 Task: In the Company dos.ny.gov, schedule a meeting with title: 'Introducing Our Products and Services ', Select date: '16 September, 2023', select start time: 10:00:AM. Add location on call (786) 555-4407 with meeting description: For further discussion on products, kindly join the meeting. Add attendees from company's contact and save.. Logged in from softage.10@softage.net
Action: Mouse moved to (88, 81)
Screenshot: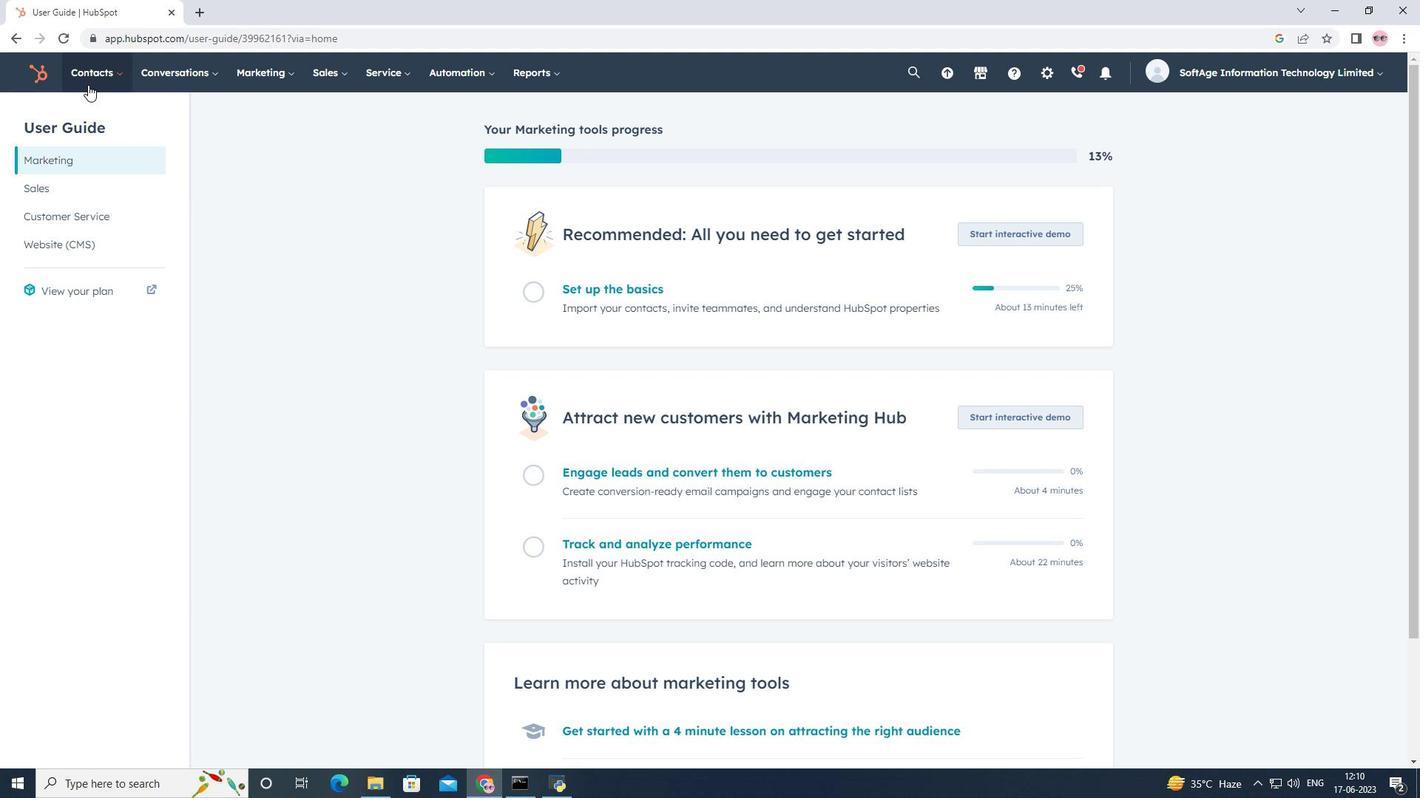 
Action: Mouse pressed left at (88, 81)
Screenshot: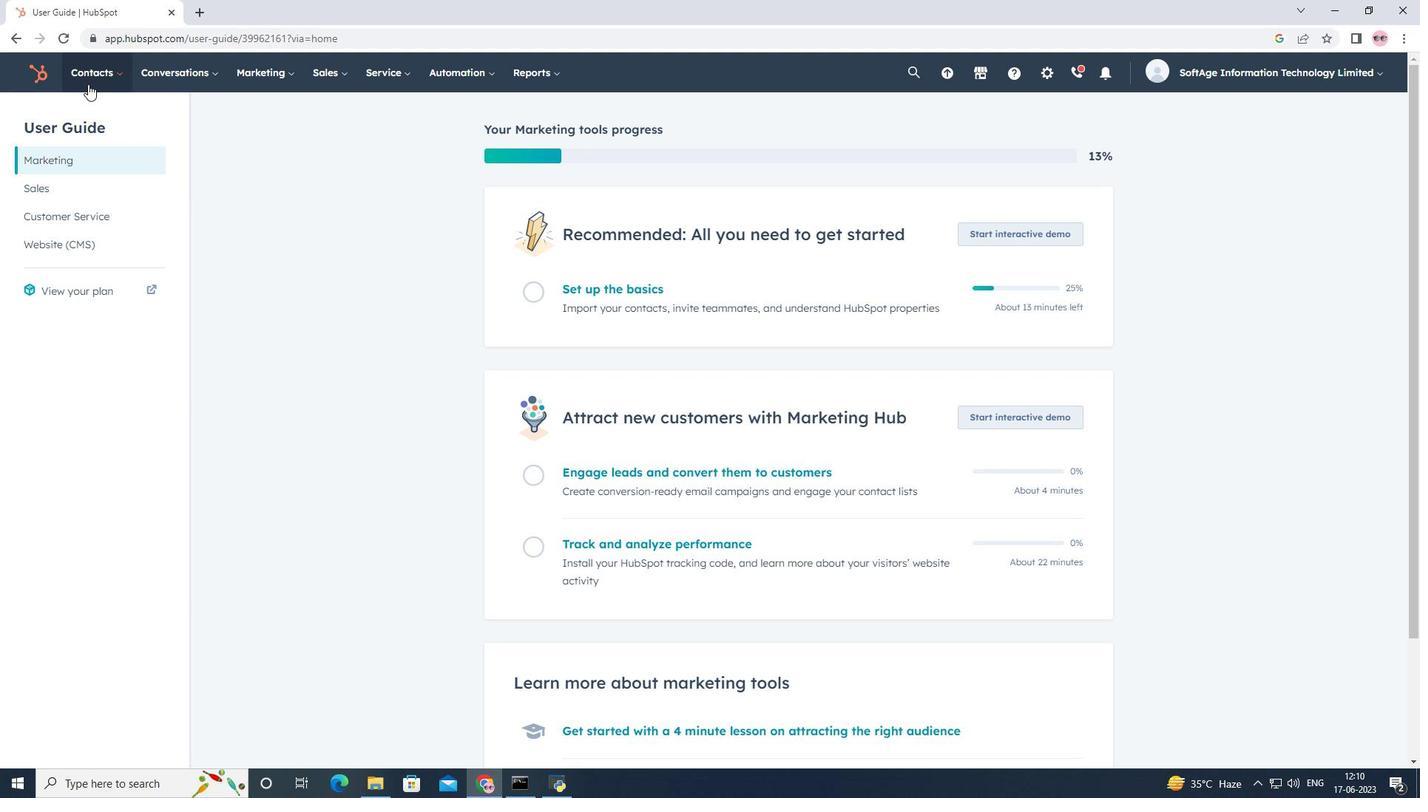 
Action: Mouse moved to (107, 152)
Screenshot: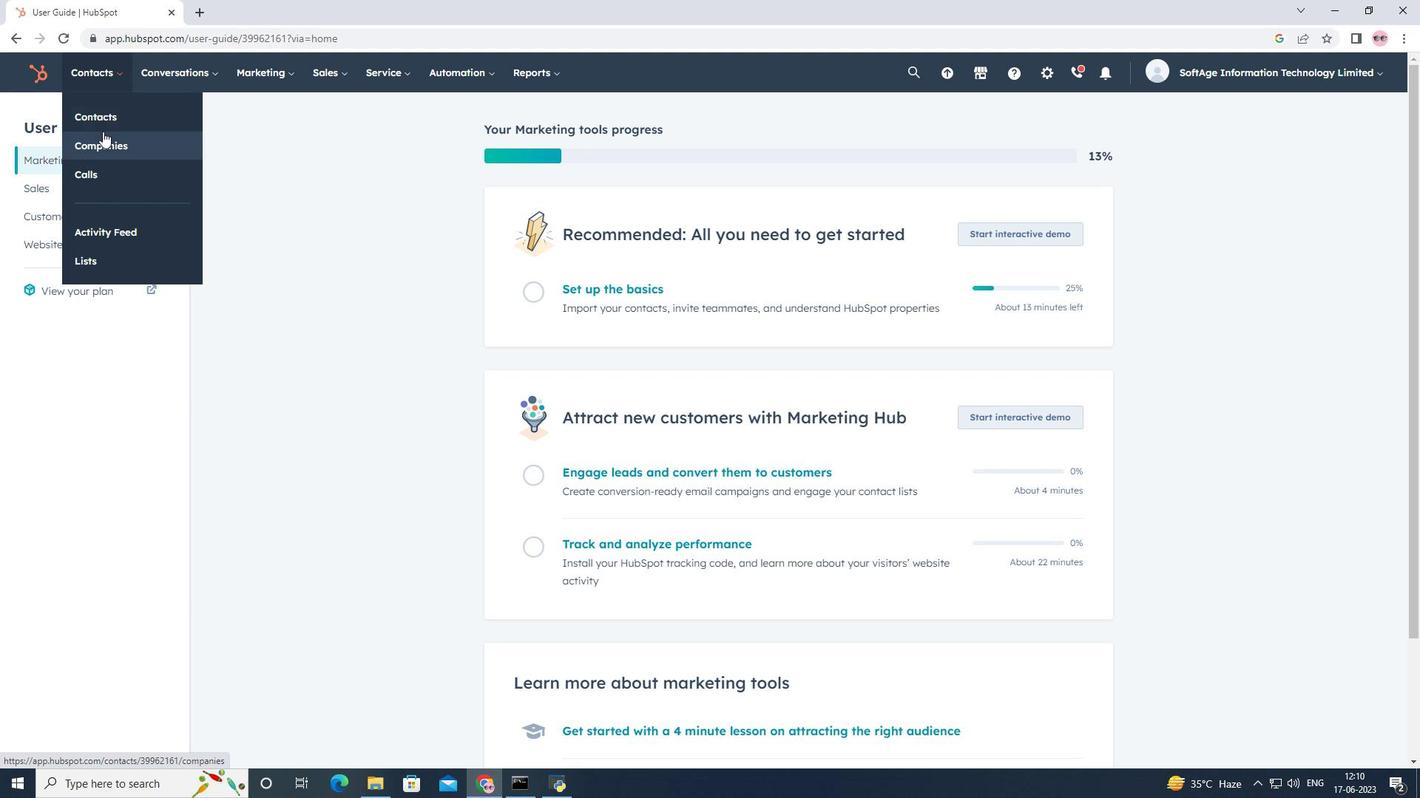 
Action: Mouse pressed left at (107, 152)
Screenshot: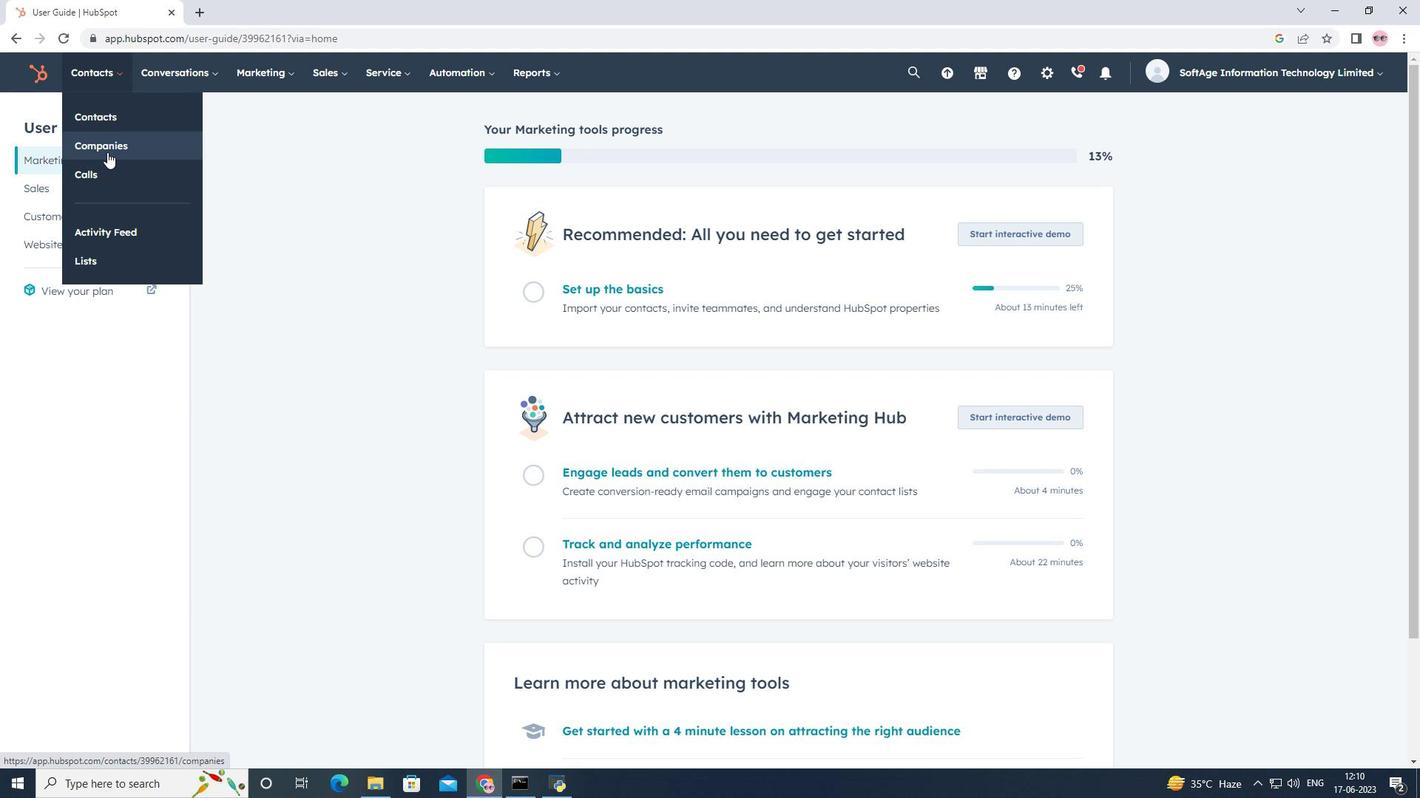 
Action: Mouse moved to (123, 238)
Screenshot: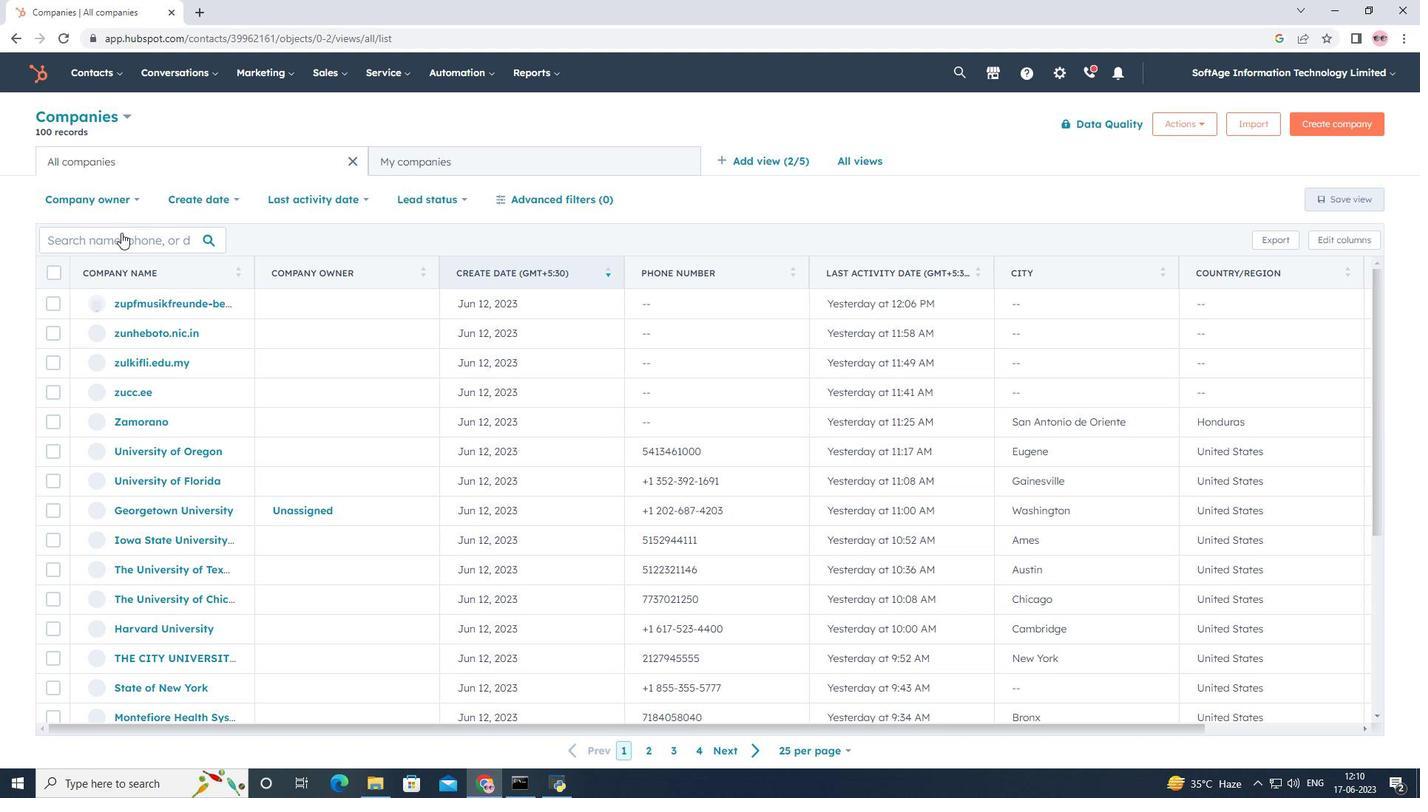 
Action: Mouse pressed left at (123, 238)
Screenshot: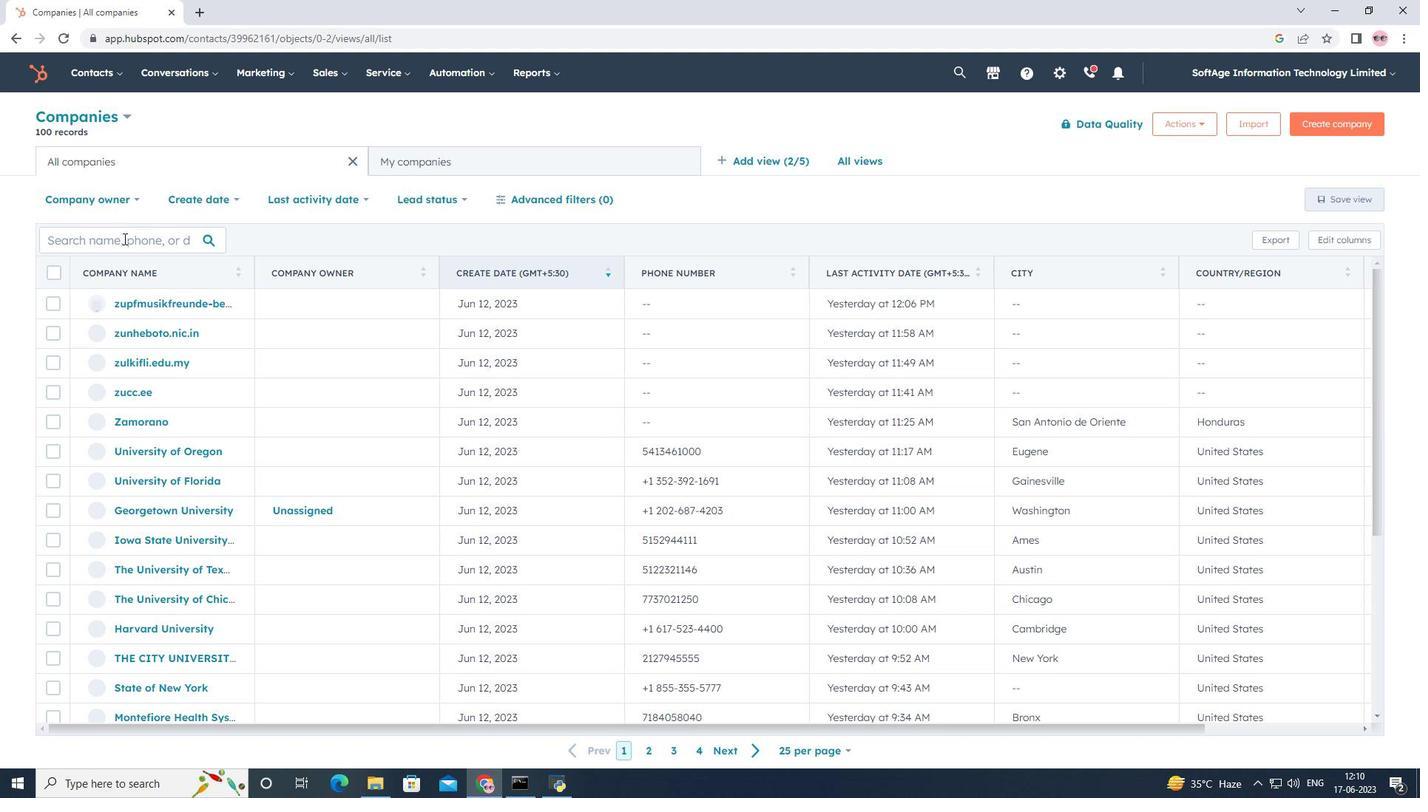 
Action: Key pressed <Key.shift><Key.shift><Key.shift><Key.shift><Key.shift><Key.shift><Key.shift><Key.shift><Key.shift><Key.shift><Key.shift><Key.shift><Key.shift><Key.shift><Key.shift><Key.shift><Key.shift><Key.shift><Key.shift>D<Key.backspace>dos.ny.gov
Screenshot: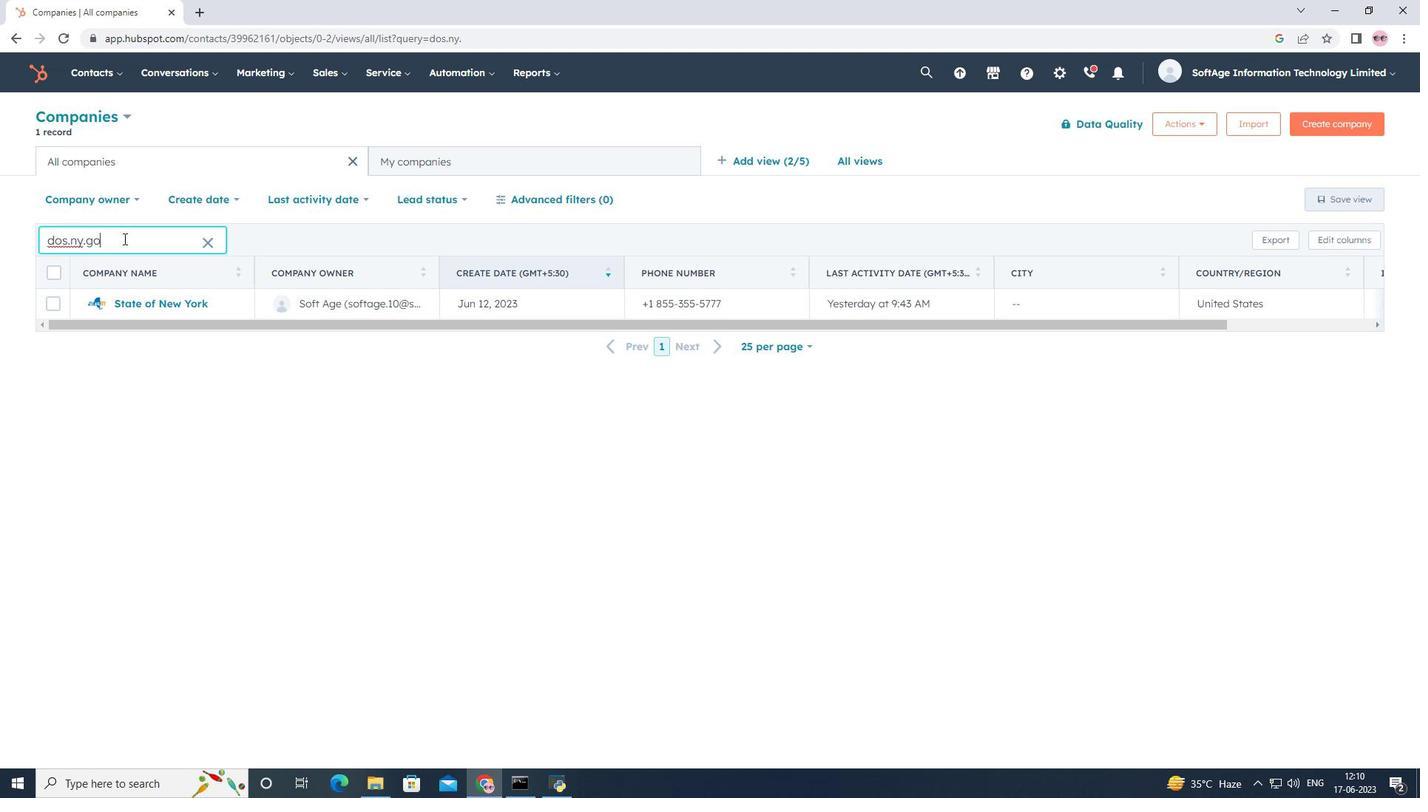 
Action: Mouse moved to (133, 304)
Screenshot: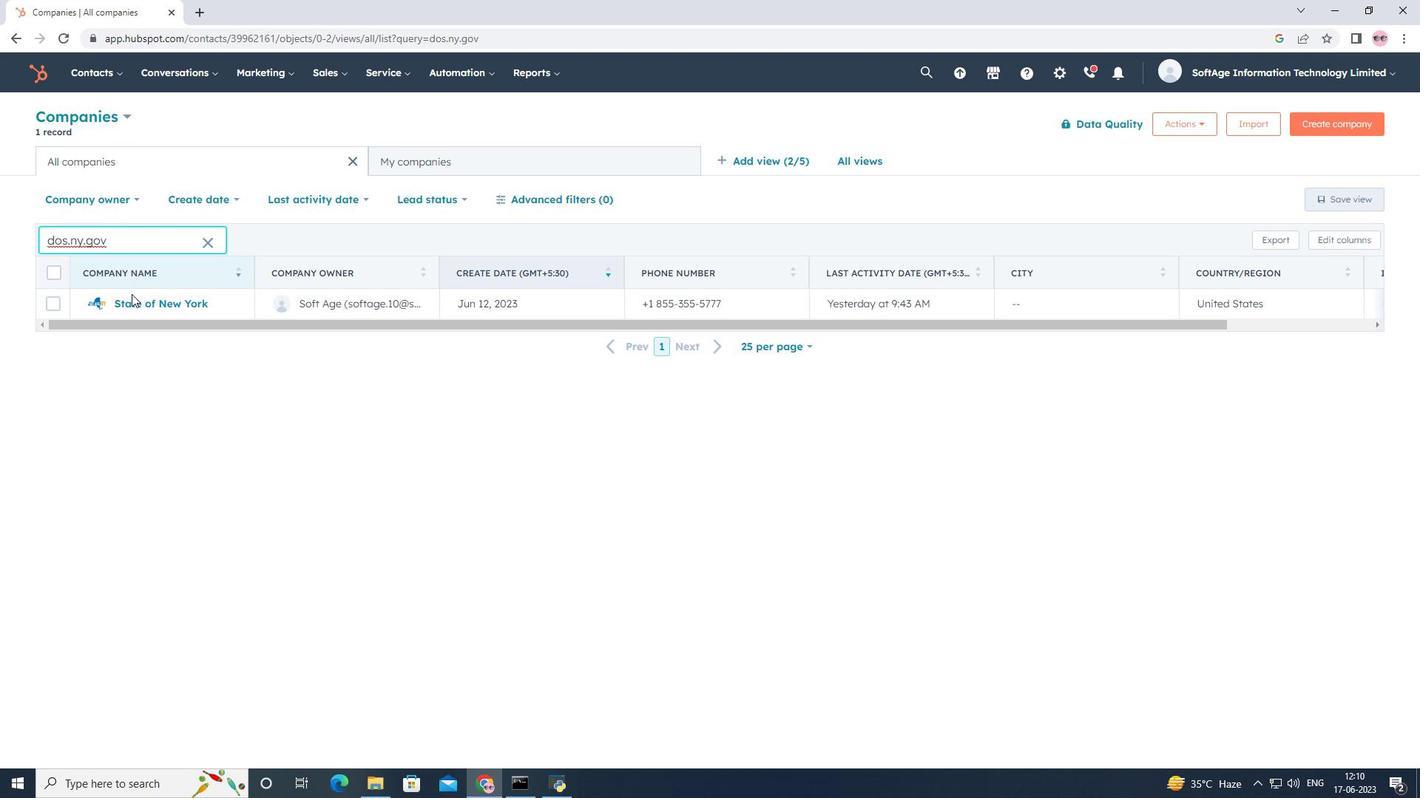 
Action: Mouse pressed left at (133, 304)
Screenshot: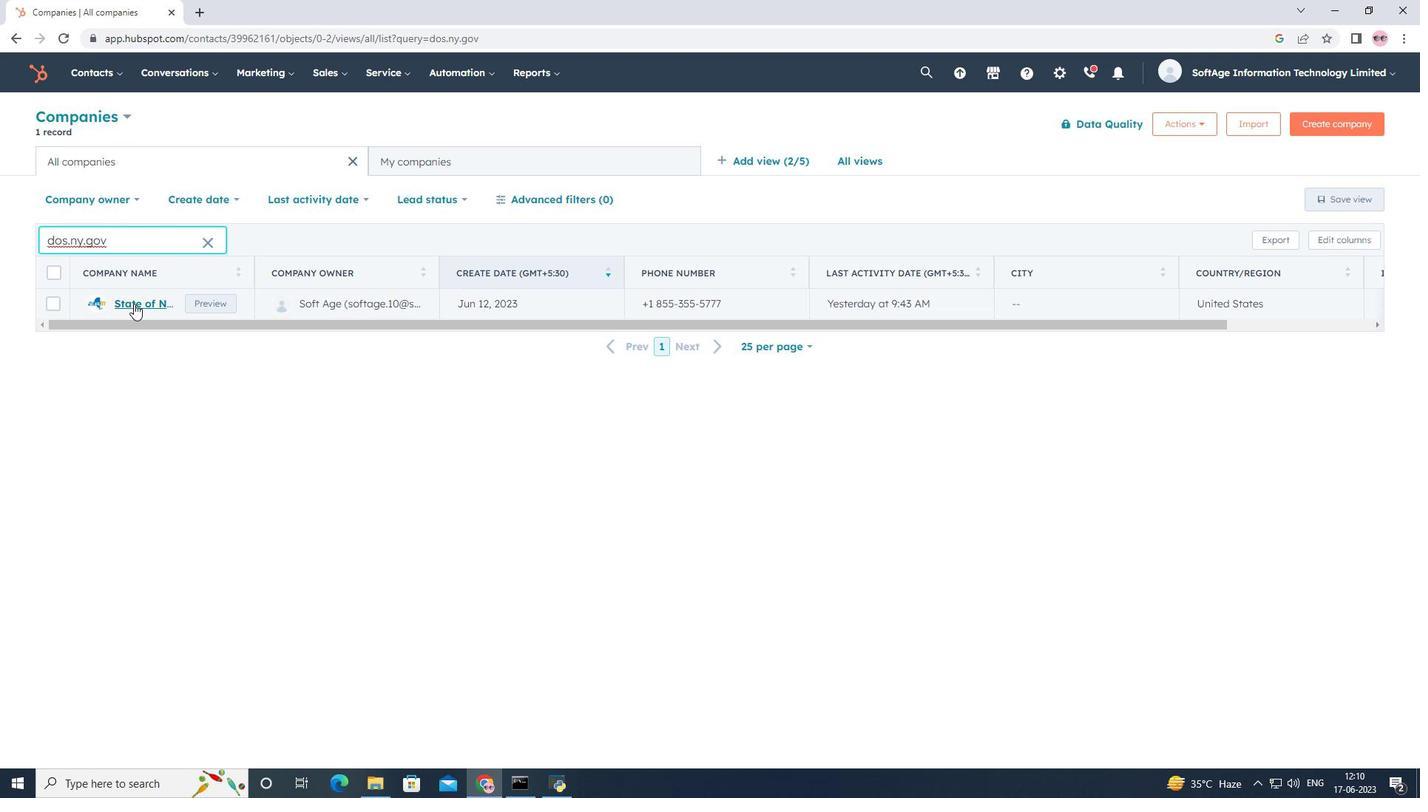 
Action: Mouse moved to (236, 248)
Screenshot: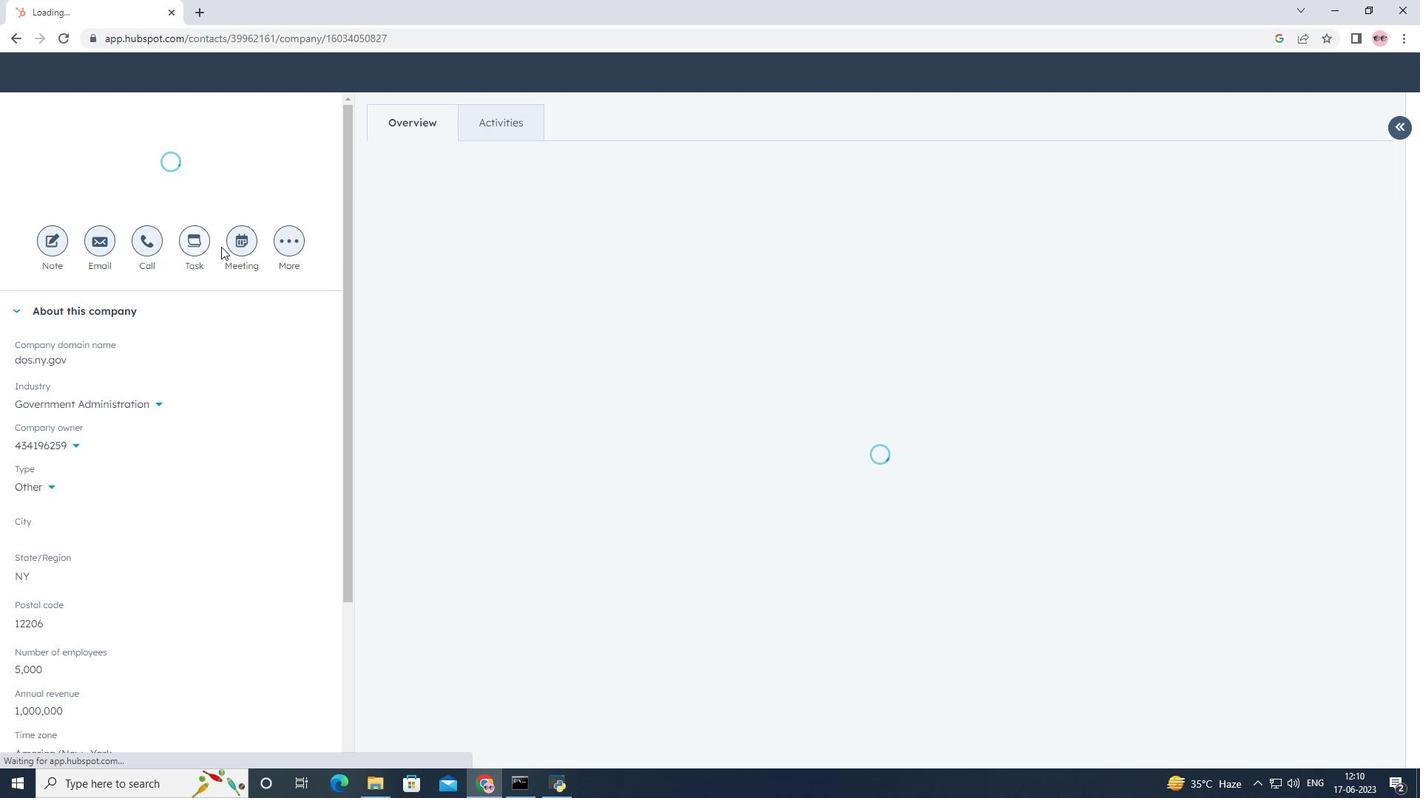 
Action: Mouse pressed left at (236, 248)
Screenshot: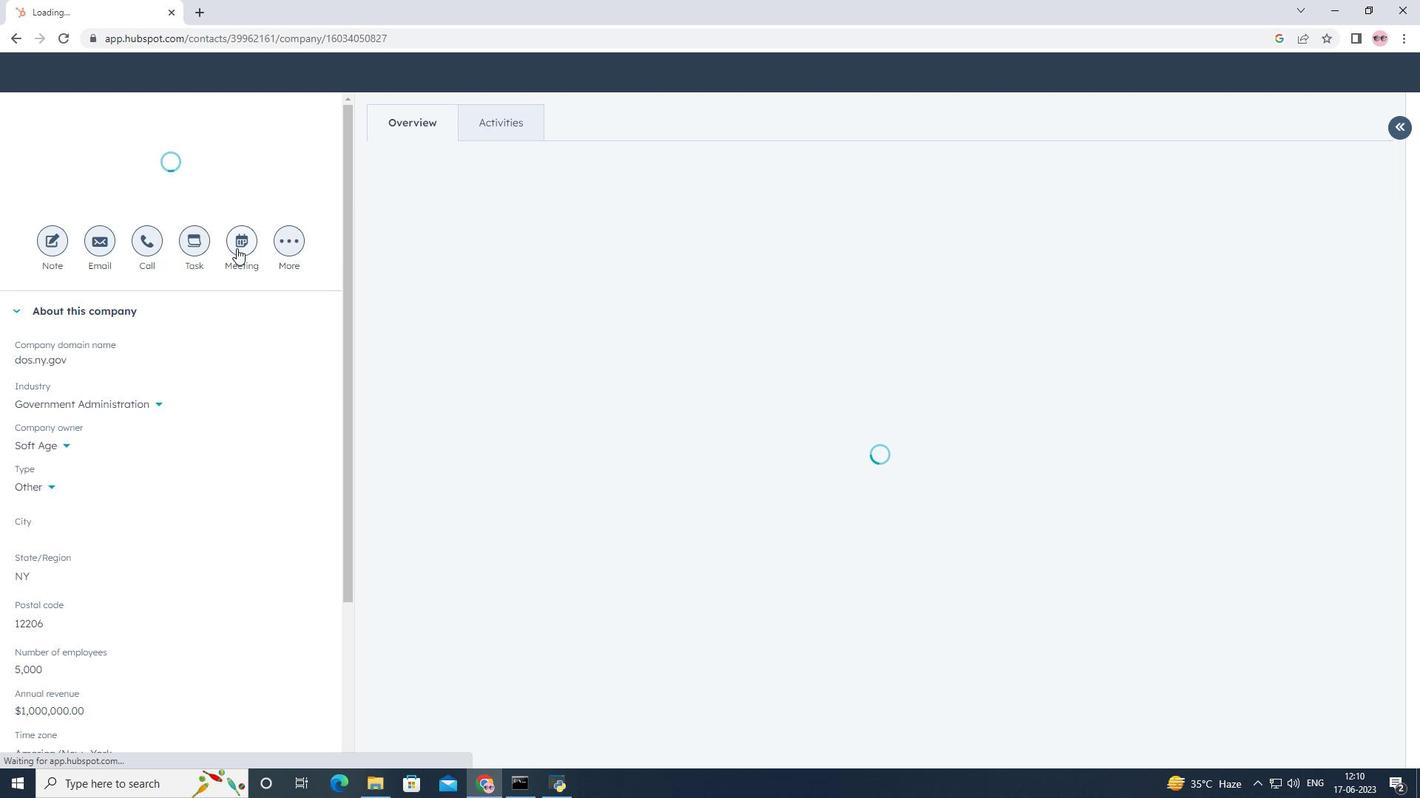 
Action: Mouse moved to (326, 231)
Screenshot: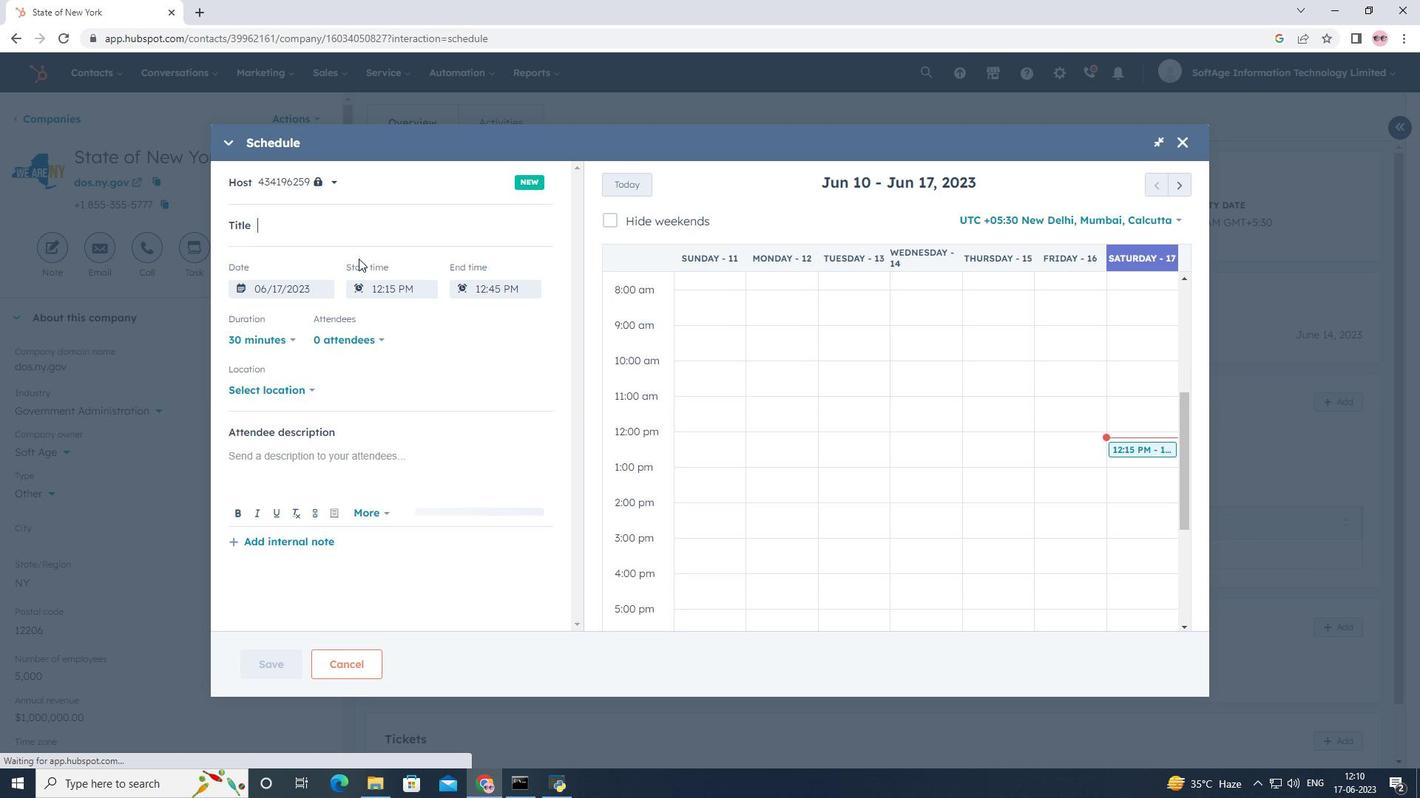 
Action: Key pressed <Key.shift>Introducing<Key.space><Key.shift>Our<Key.space><Key.shift>Products<Key.space>and<Key.space><Key.shift>services
Screenshot: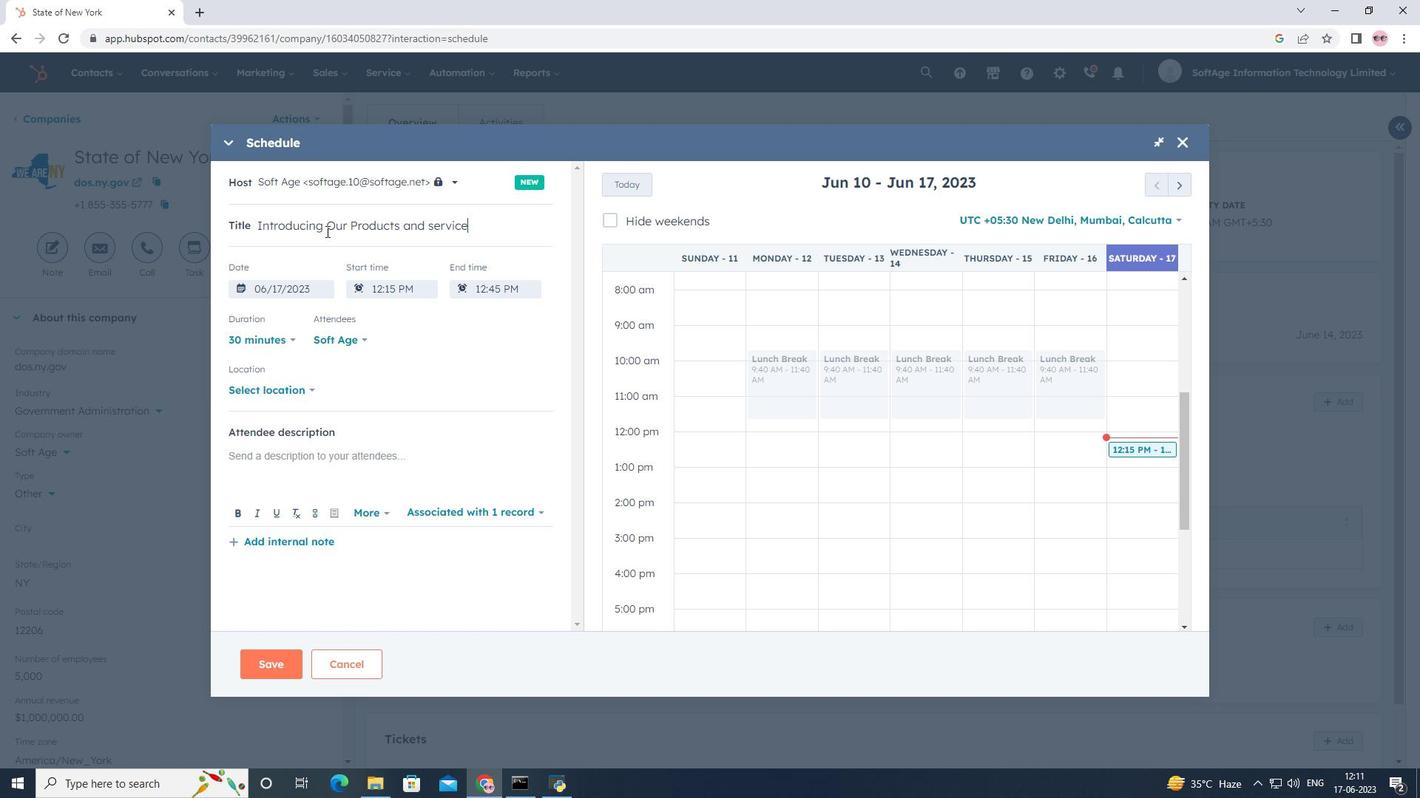 
Action: Mouse moved to (1176, 186)
Screenshot: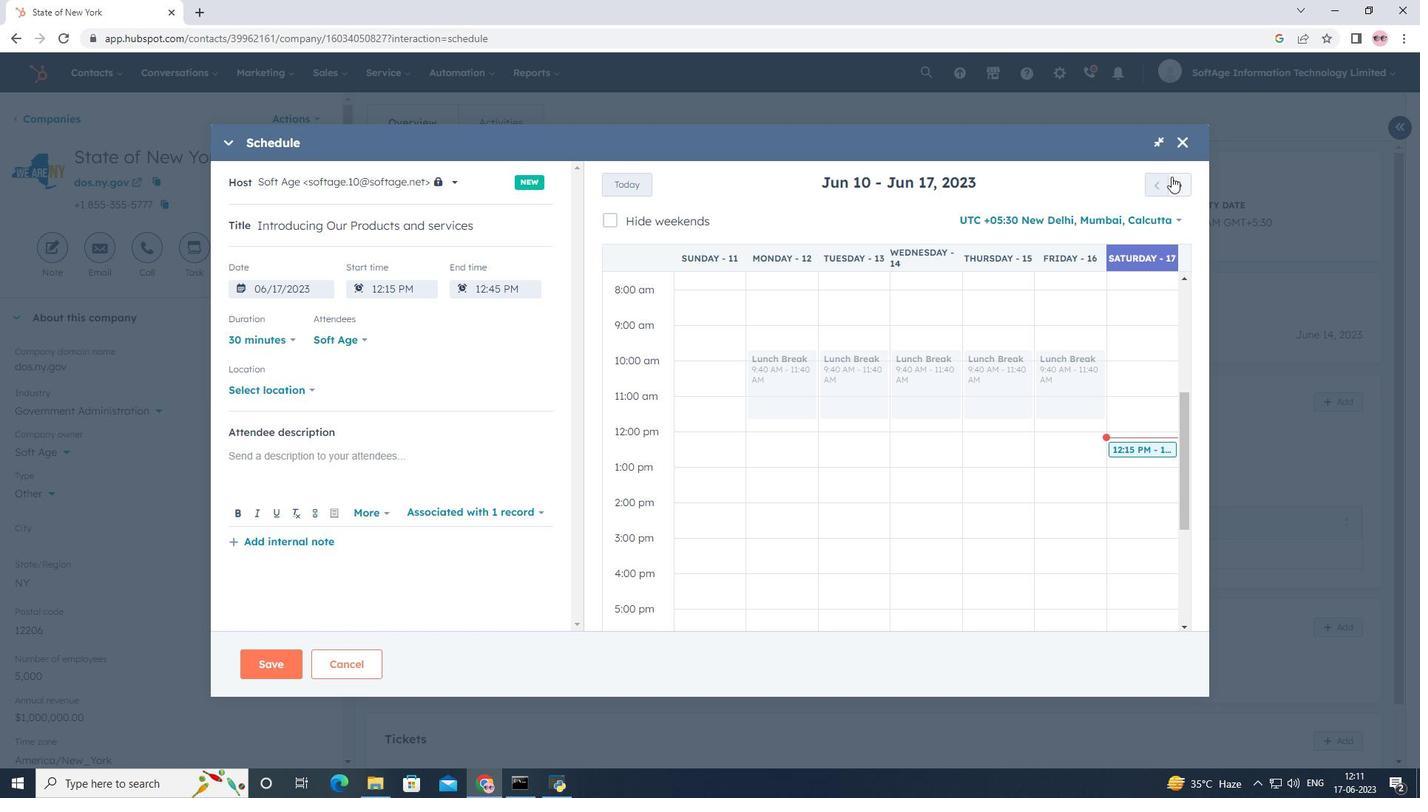 
Action: Mouse pressed left at (1176, 186)
Screenshot: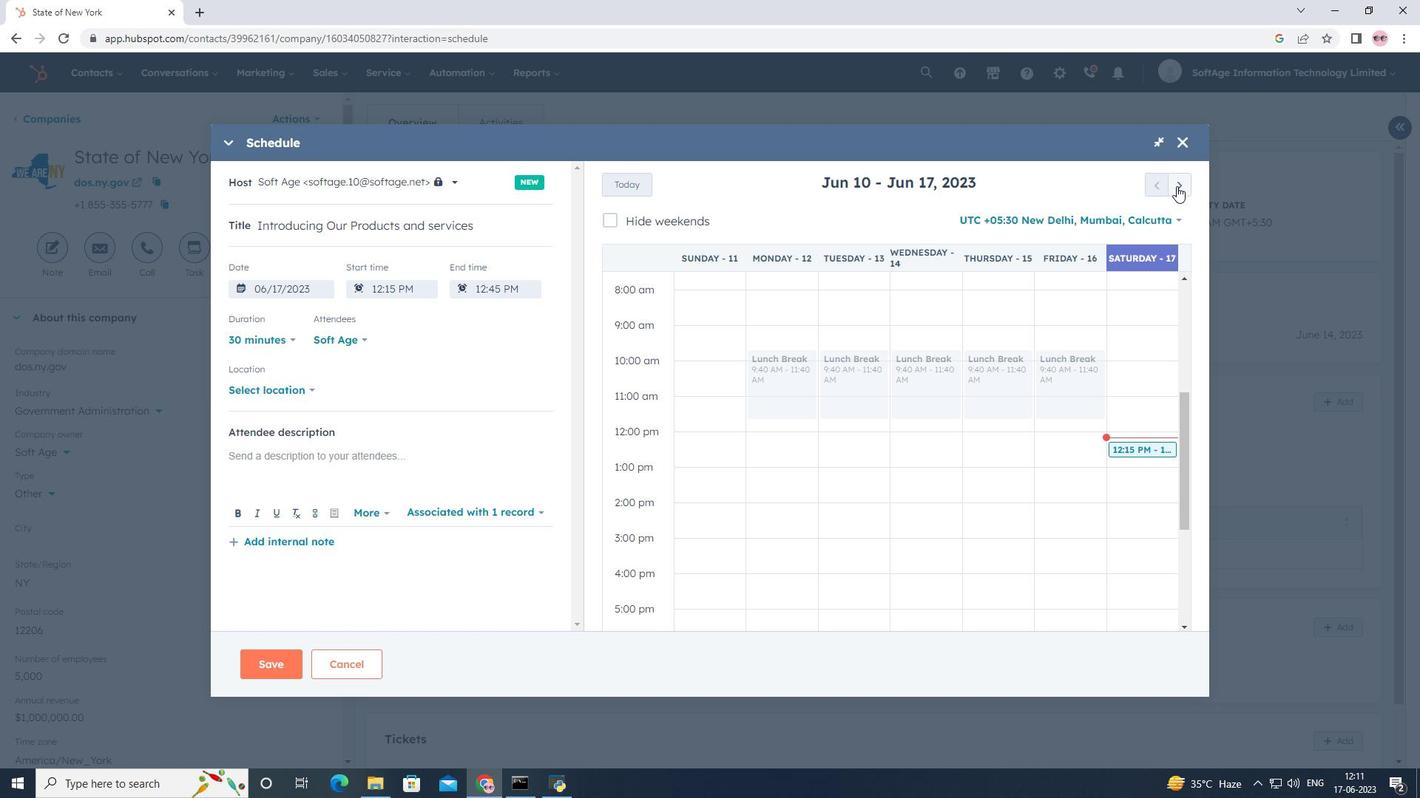 
Action: Mouse pressed left at (1176, 186)
Screenshot: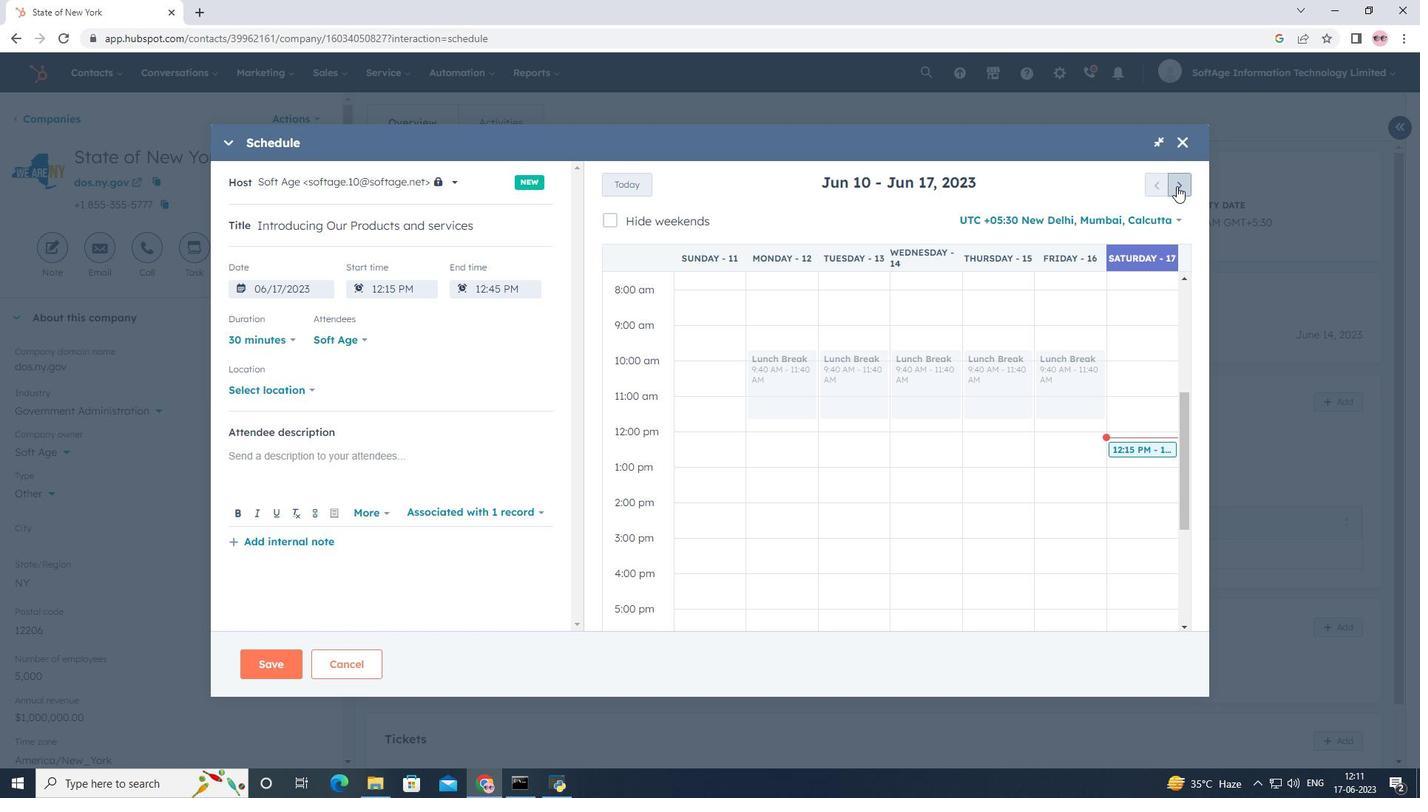 
Action: Mouse pressed left at (1176, 186)
Screenshot: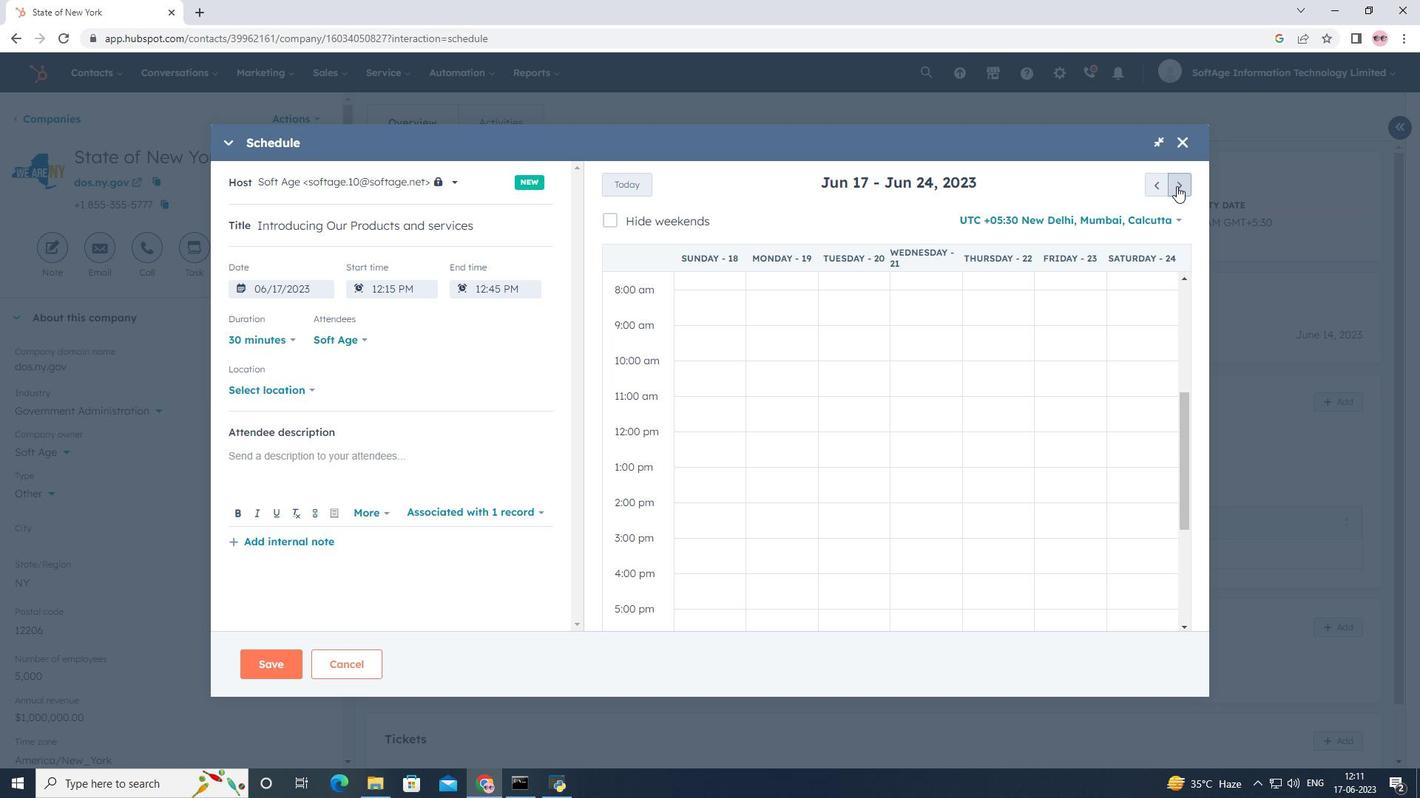 
Action: Mouse pressed left at (1176, 186)
Screenshot: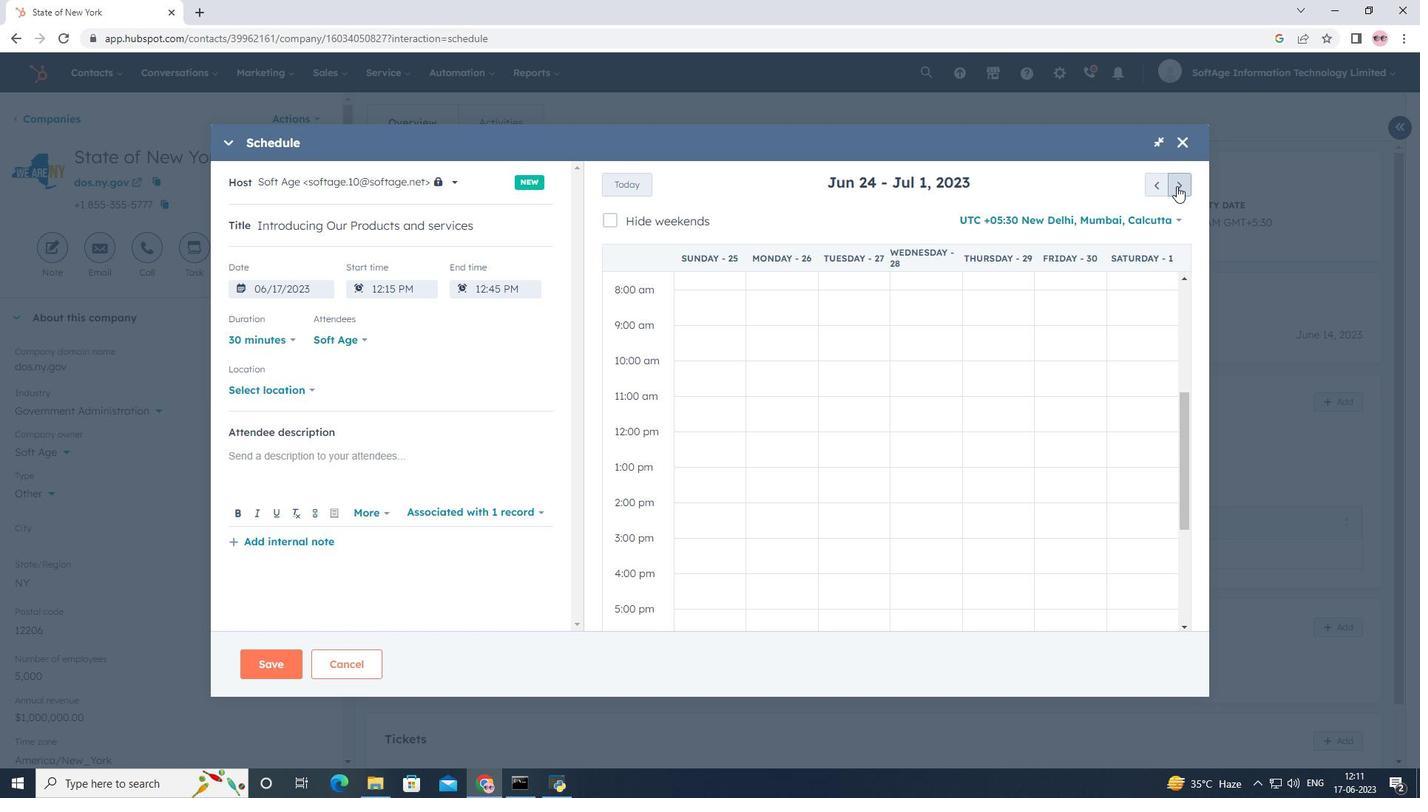 
Action: Mouse moved to (1177, 186)
Screenshot: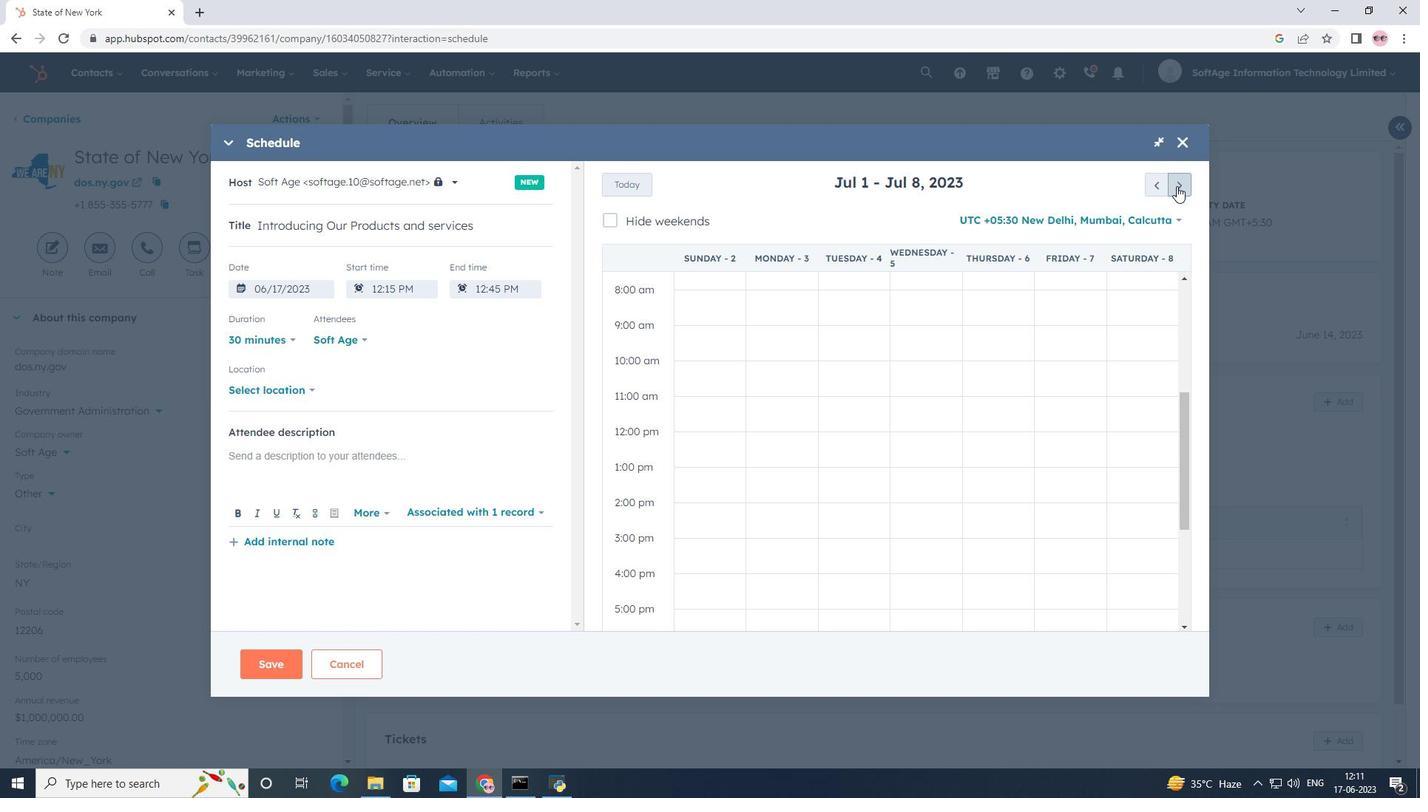 
Action: Mouse pressed left at (1177, 186)
Screenshot: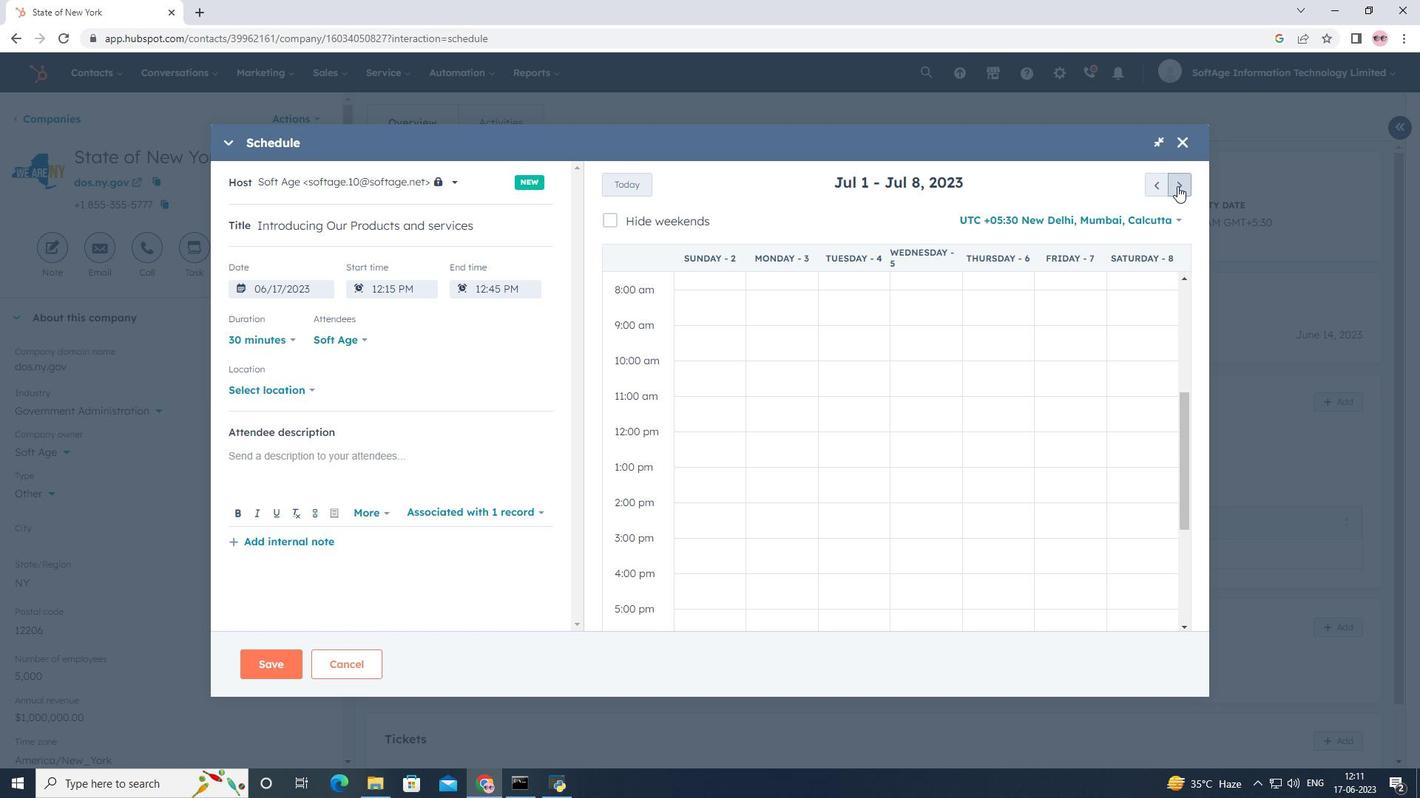 
Action: Mouse pressed left at (1177, 186)
Screenshot: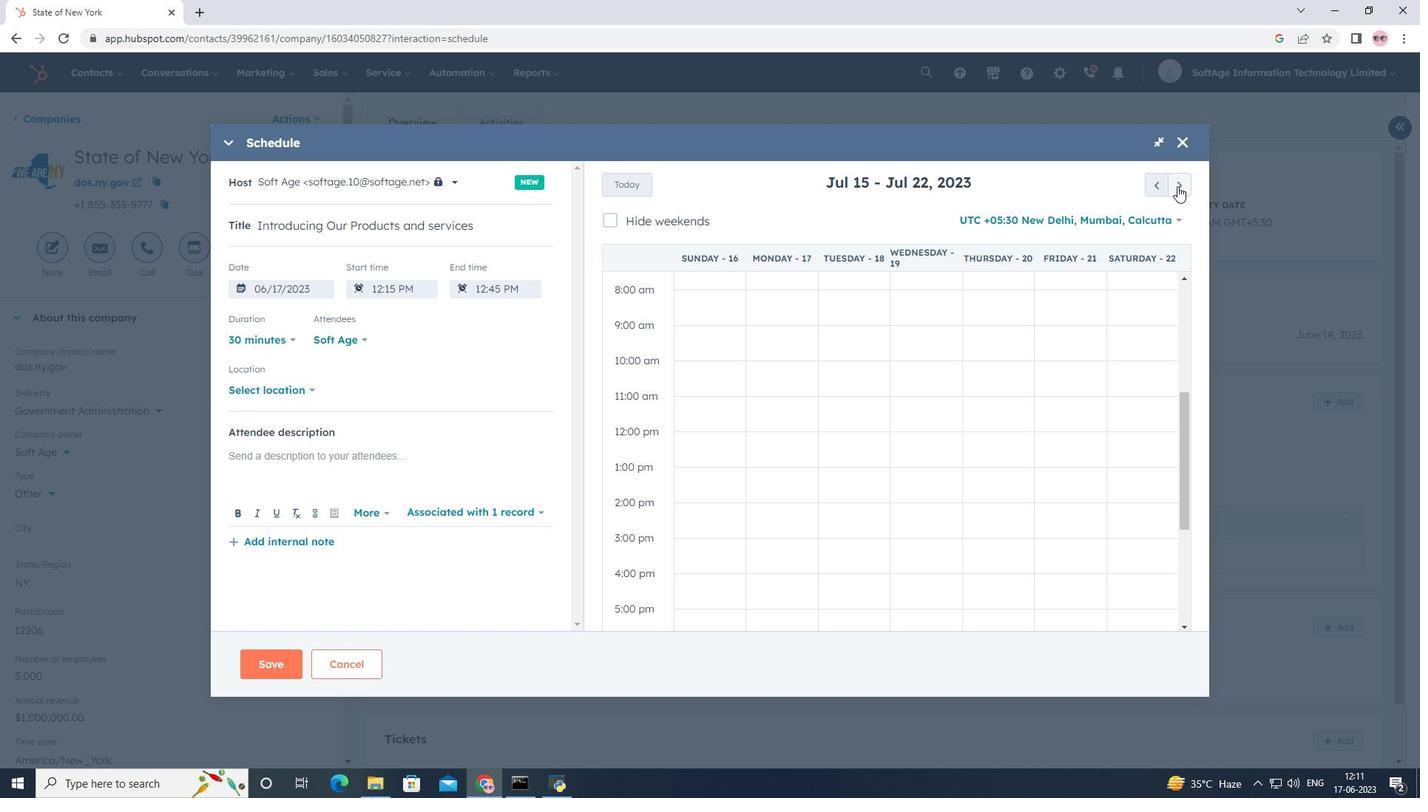 
Action: Mouse pressed left at (1177, 186)
Screenshot: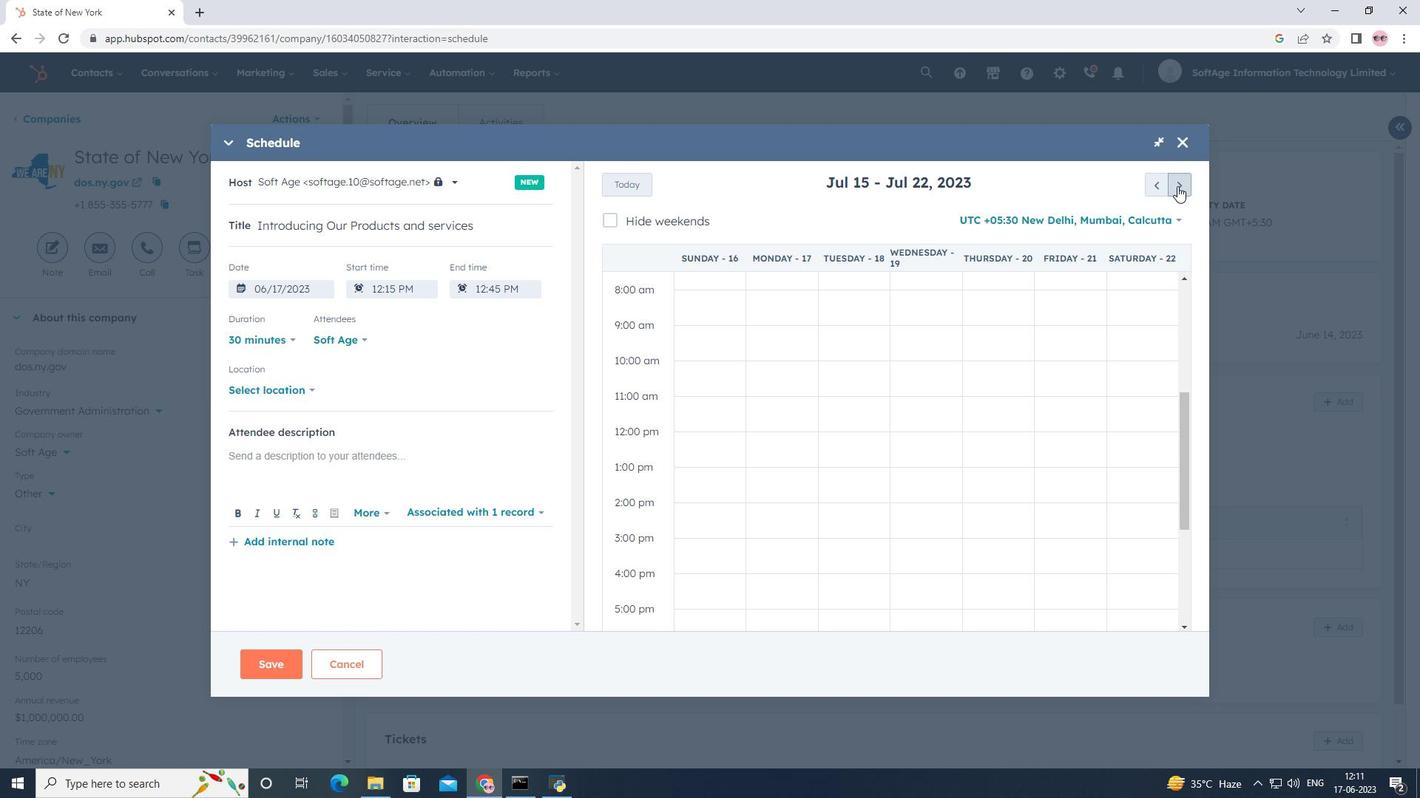 
Action: Mouse pressed left at (1177, 186)
Screenshot: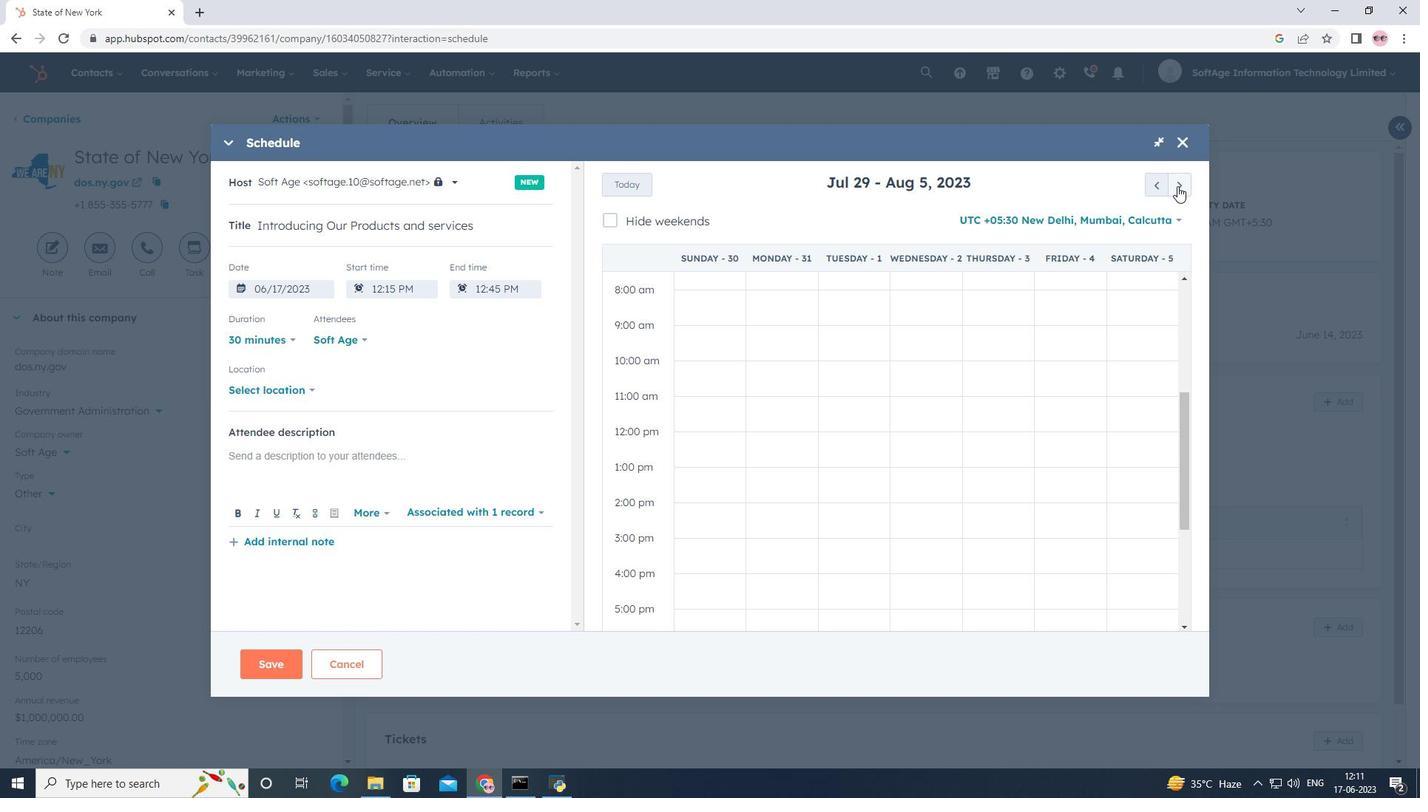 
Action: Mouse pressed left at (1177, 186)
Screenshot: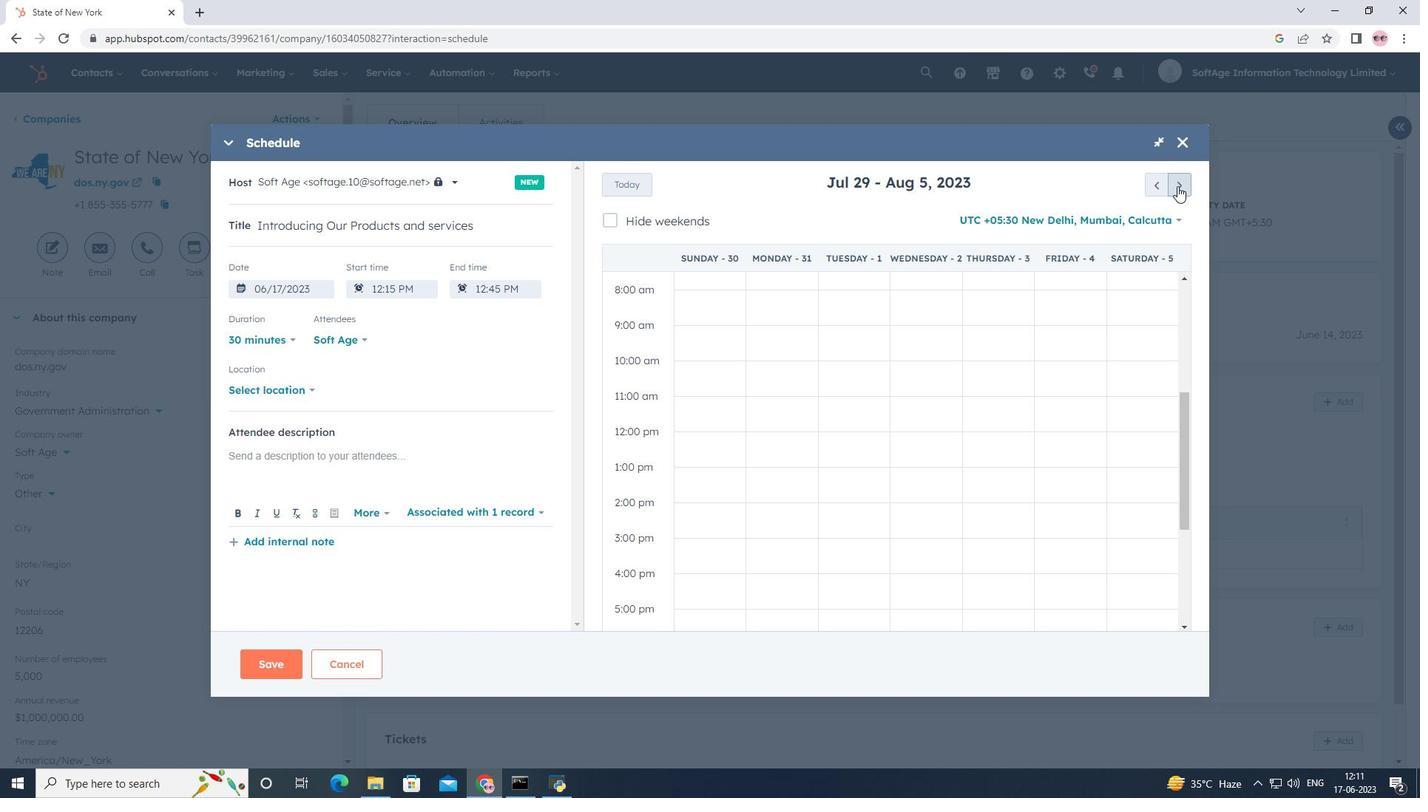 
Action: Mouse pressed left at (1177, 186)
Screenshot: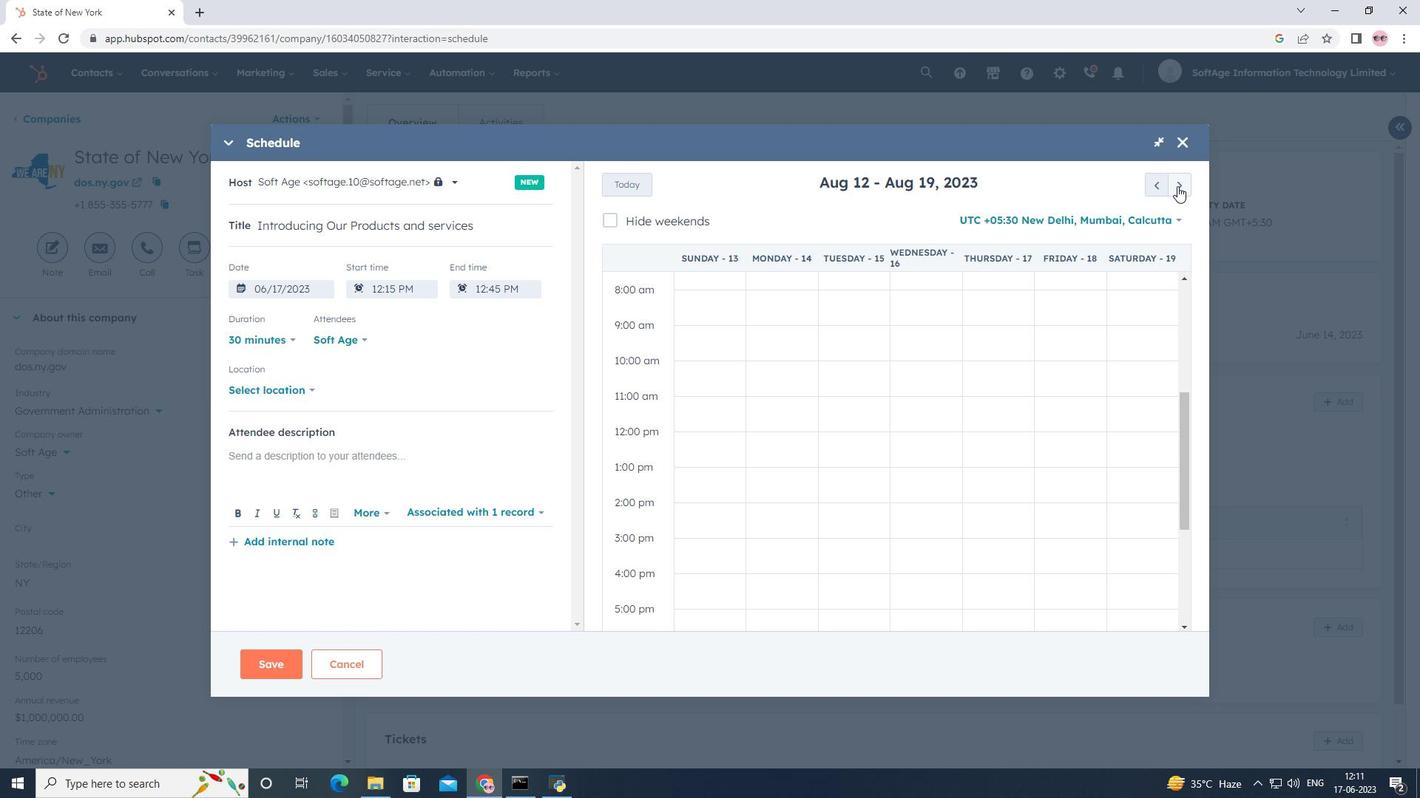 
Action: Mouse pressed left at (1177, 186)
Screenshot: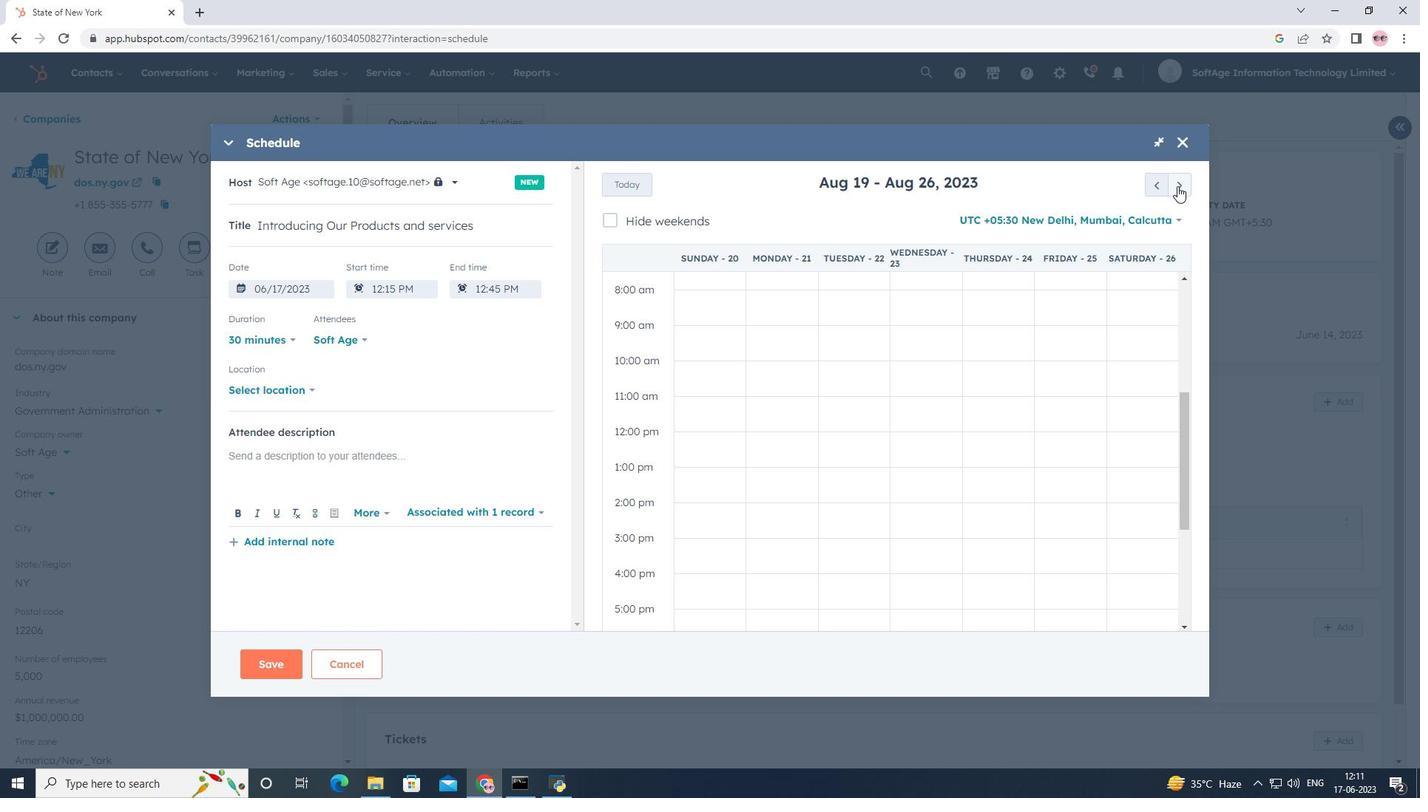 
Action: Mouse pressed left at (1177, 186)
Screenshot: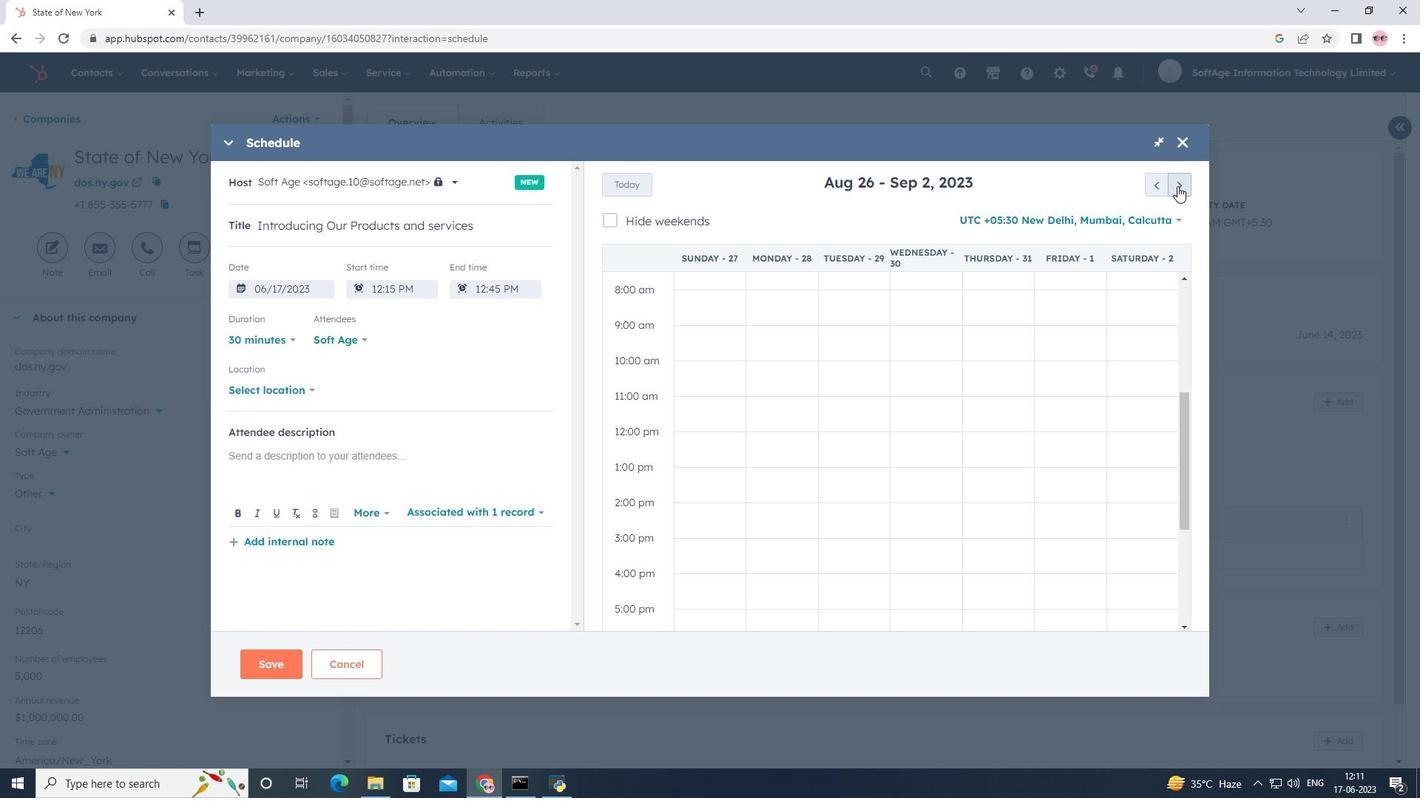 
Action: Mouse pressed left at (1177, 186)
Screenshot: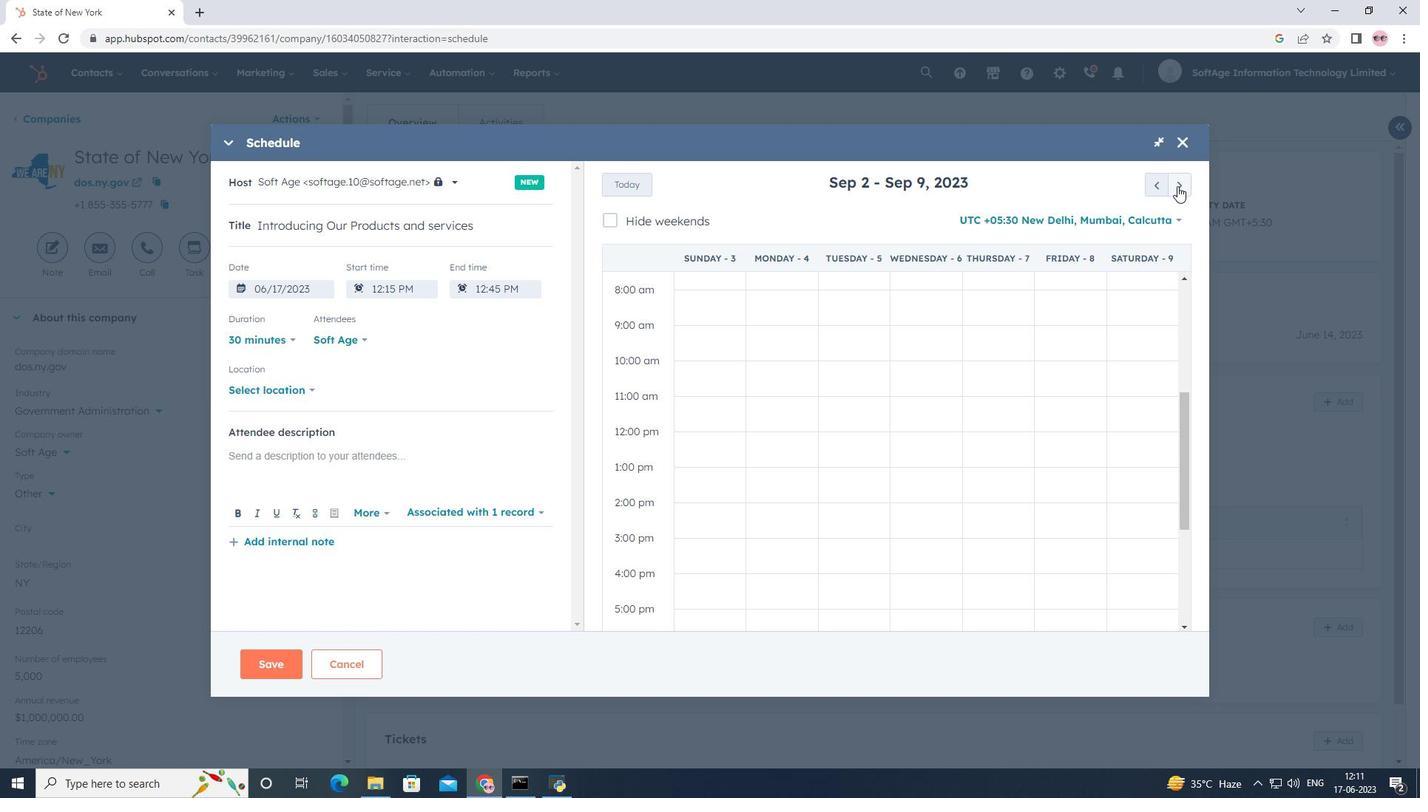 
Action: Mouse moved to (1141, 364)
Screenshot: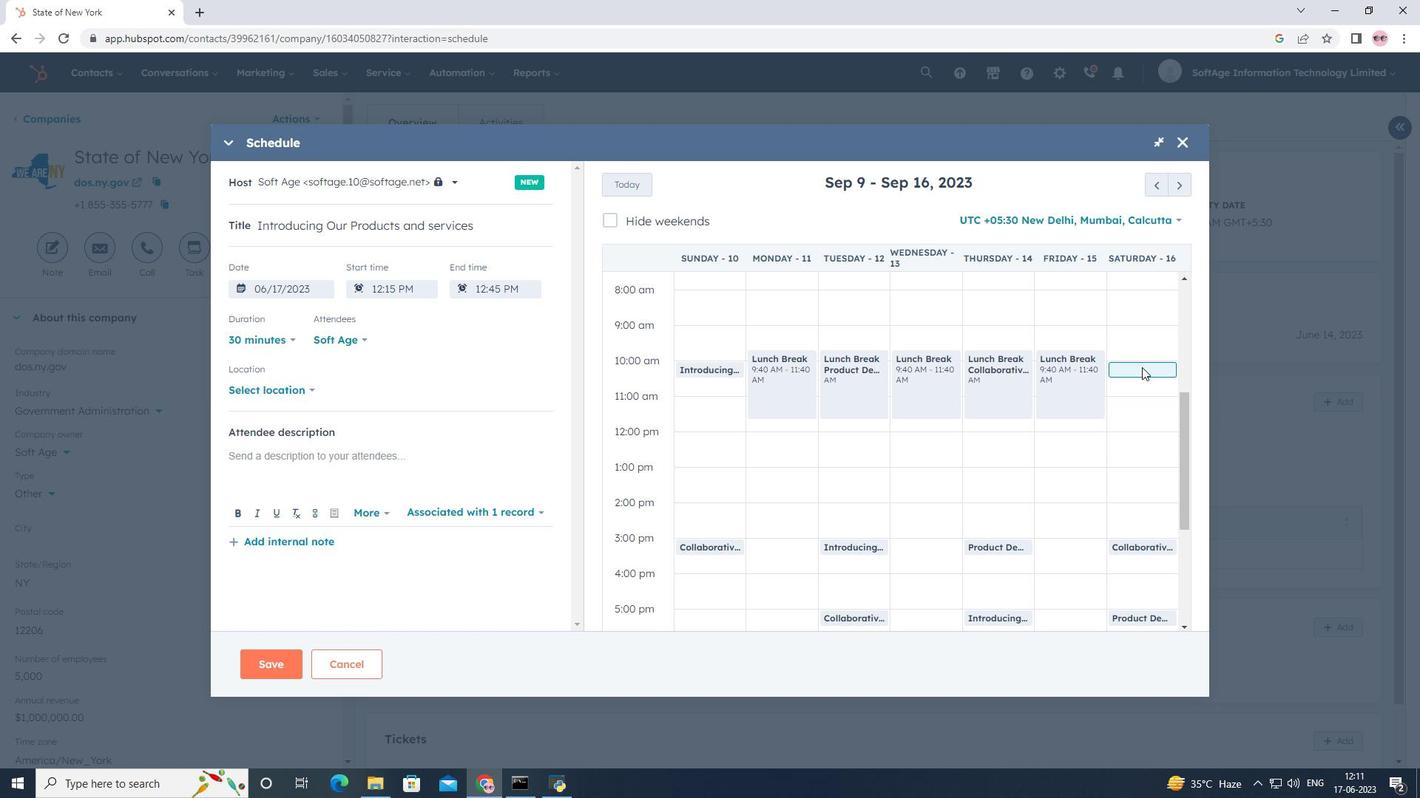 
Action: Mouse pressed left at (1141, 364)
Screenshot: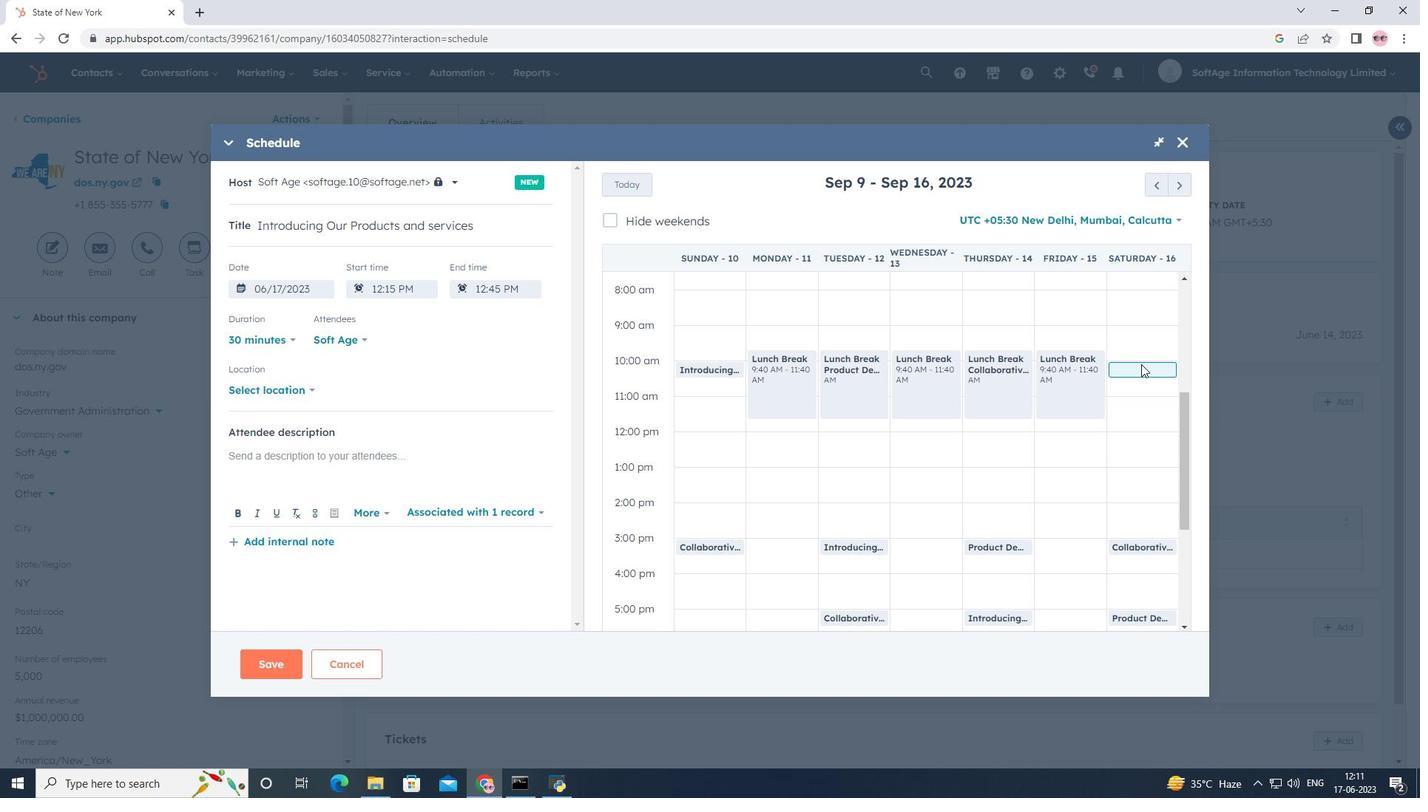 
Action: Mouse moved to (286, 386)
Screenshot: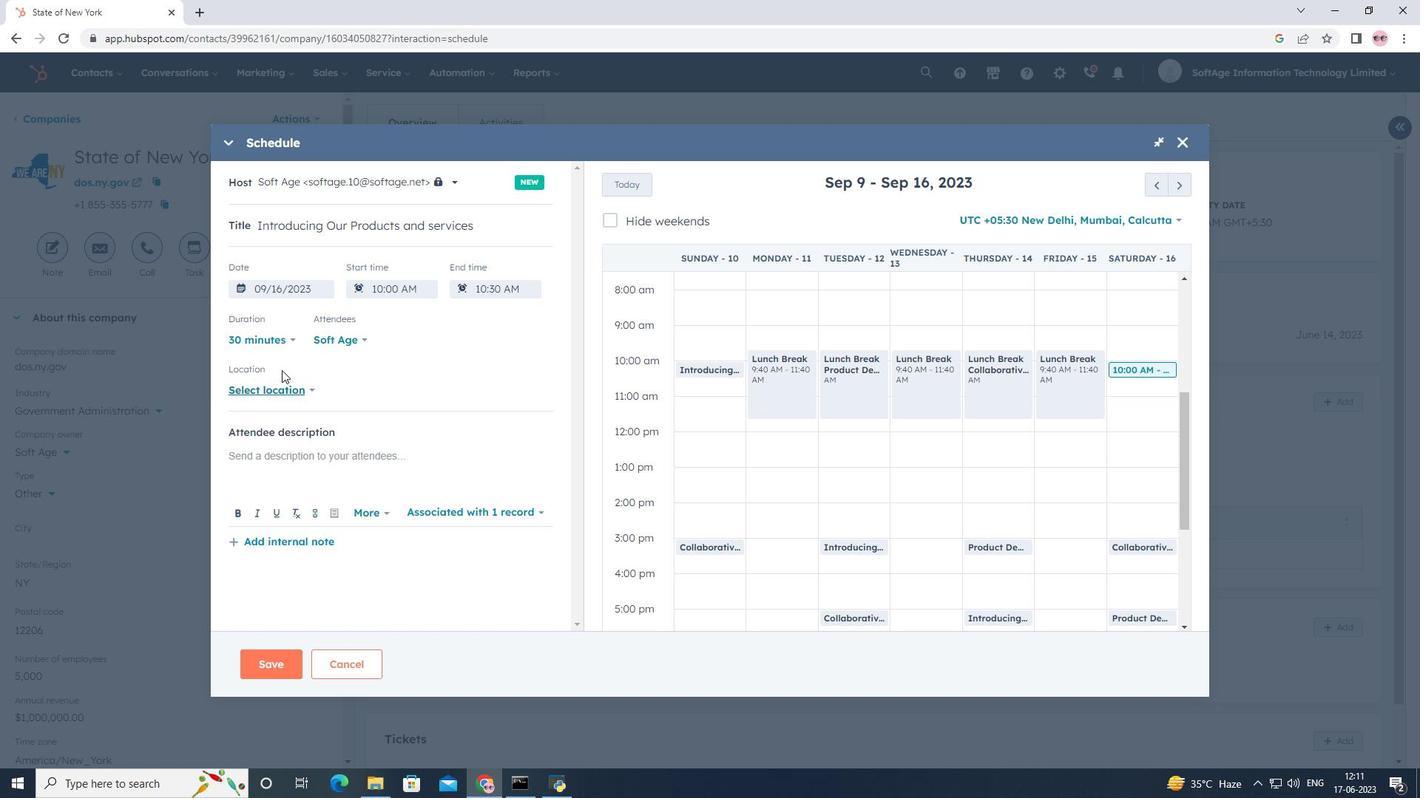 
Action: Mouse pressed left at (286, 386)
Screenshot: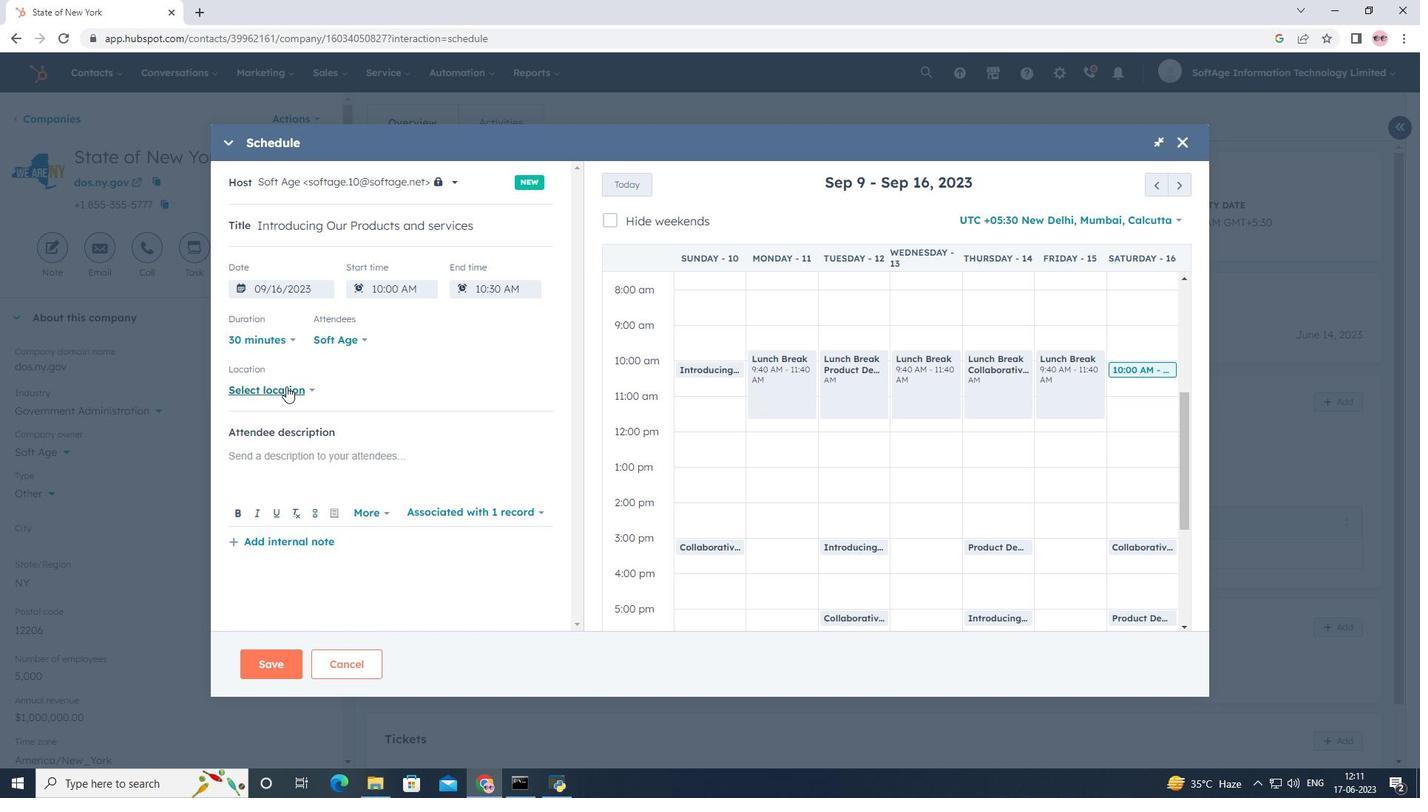 
Action: Mouse moved to (406, 326)
Screenshot: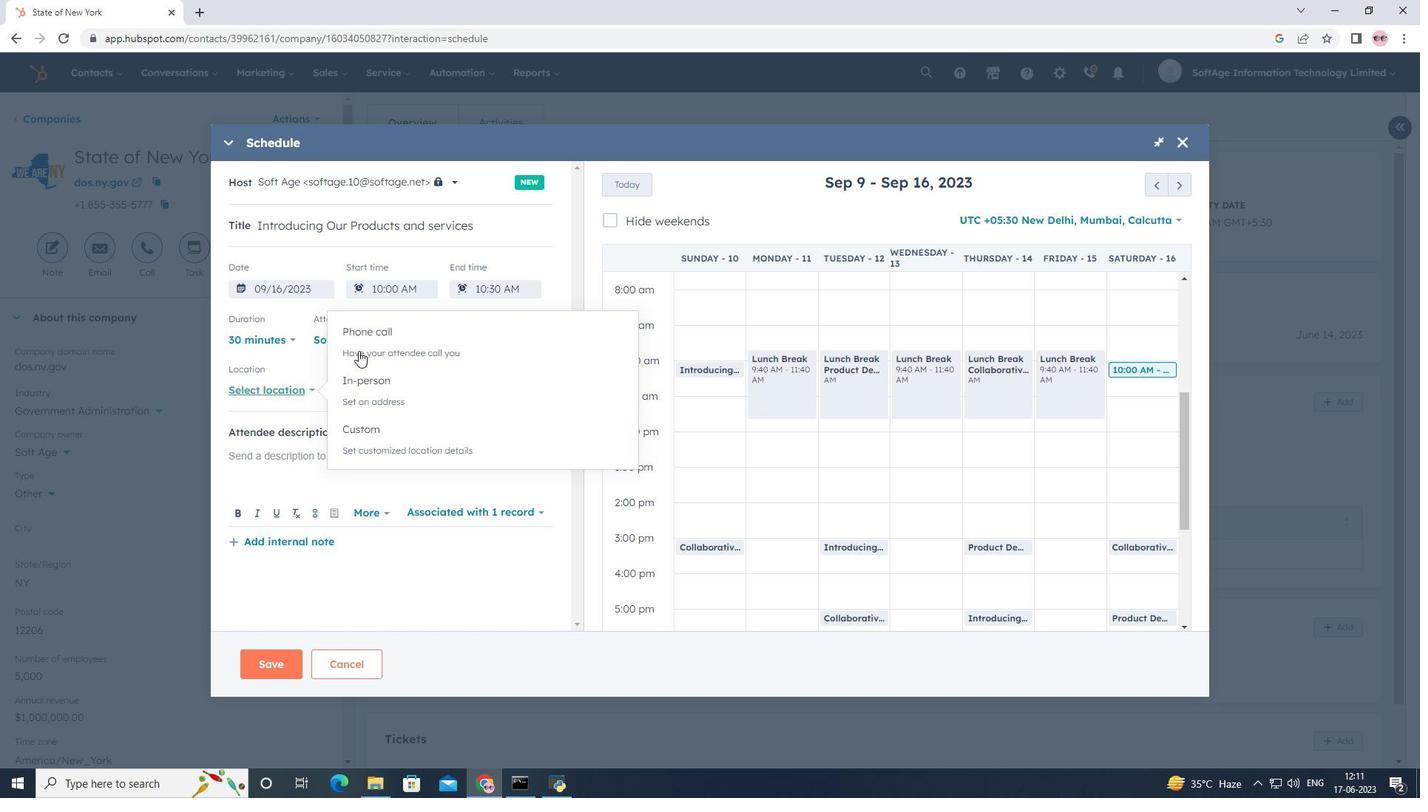 
Action: Mouse pressed left at (406, 326)
Screenshot: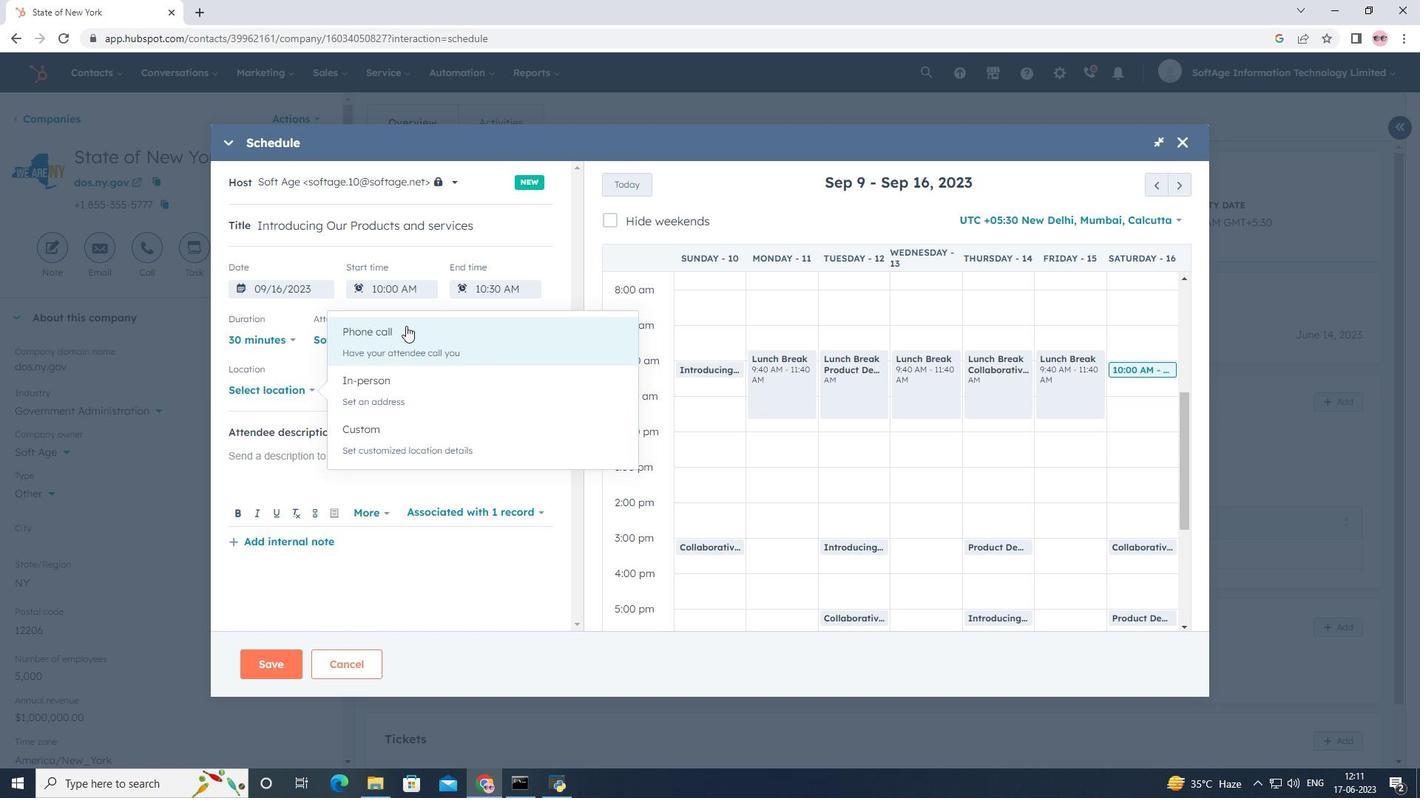 
Action: Mouse moved to (352, 384)
Screenshot: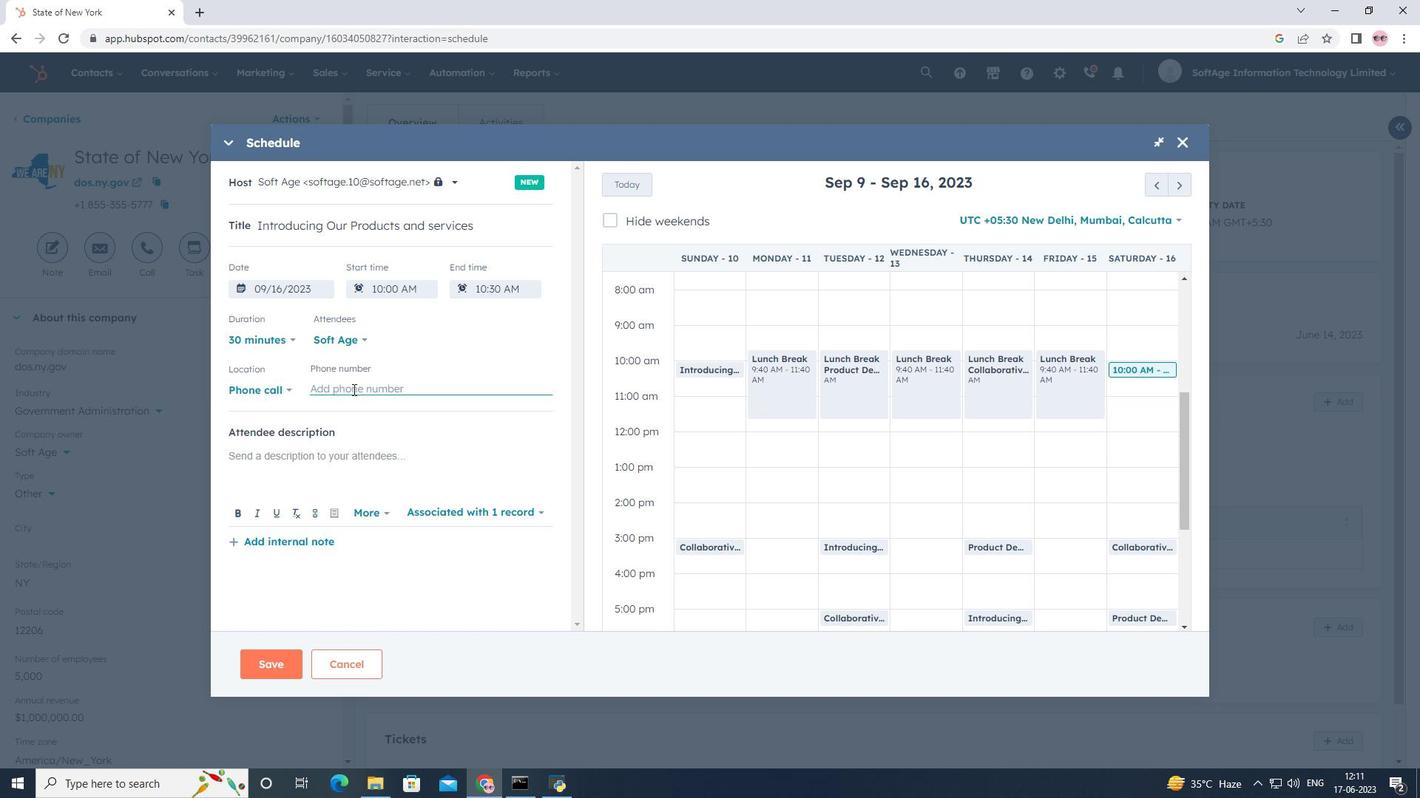 
Action: Mouse pressed left at (352, 384)
Screenshot: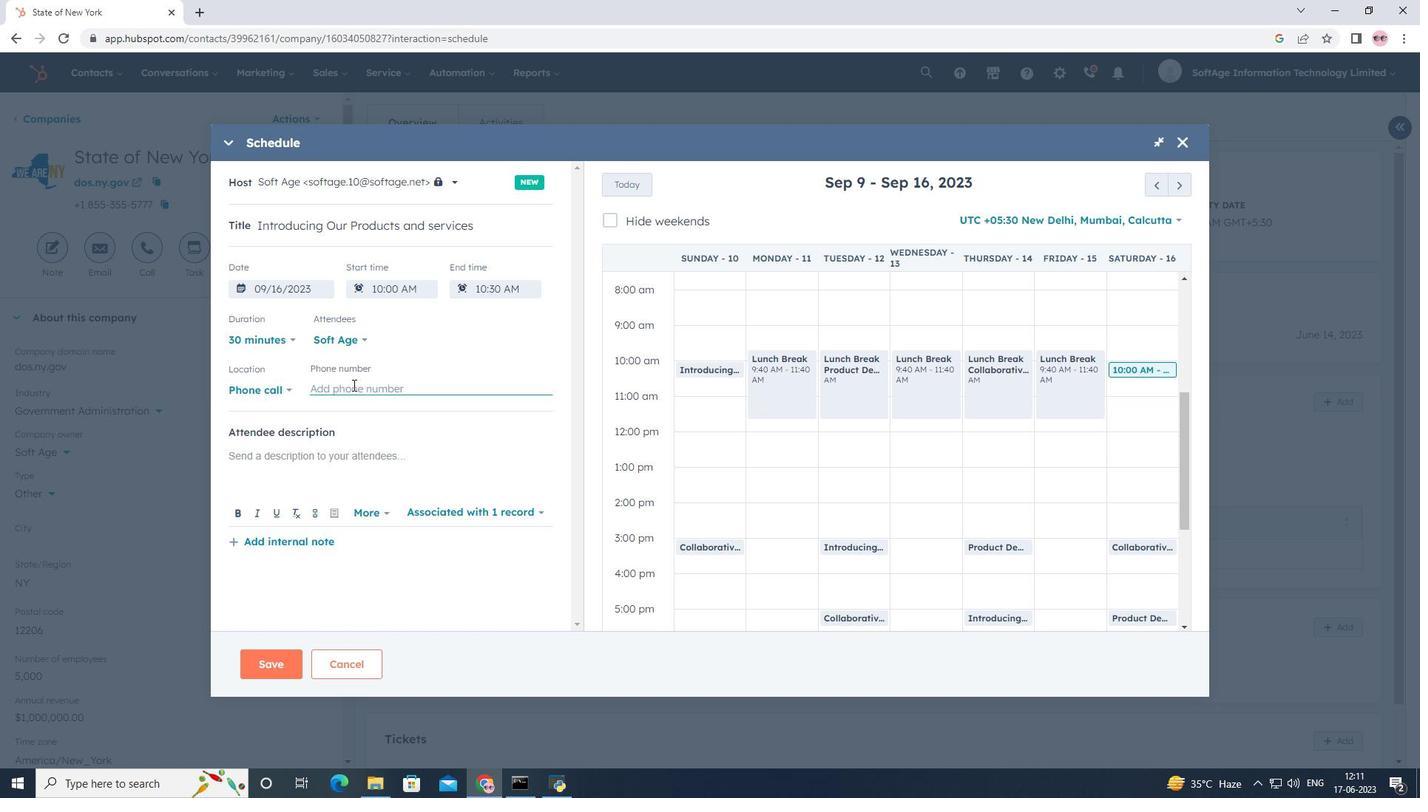 
Action: Key pressed <Key.shift>(786<Key.shift>)<Key.space>555-4407
Screenshot: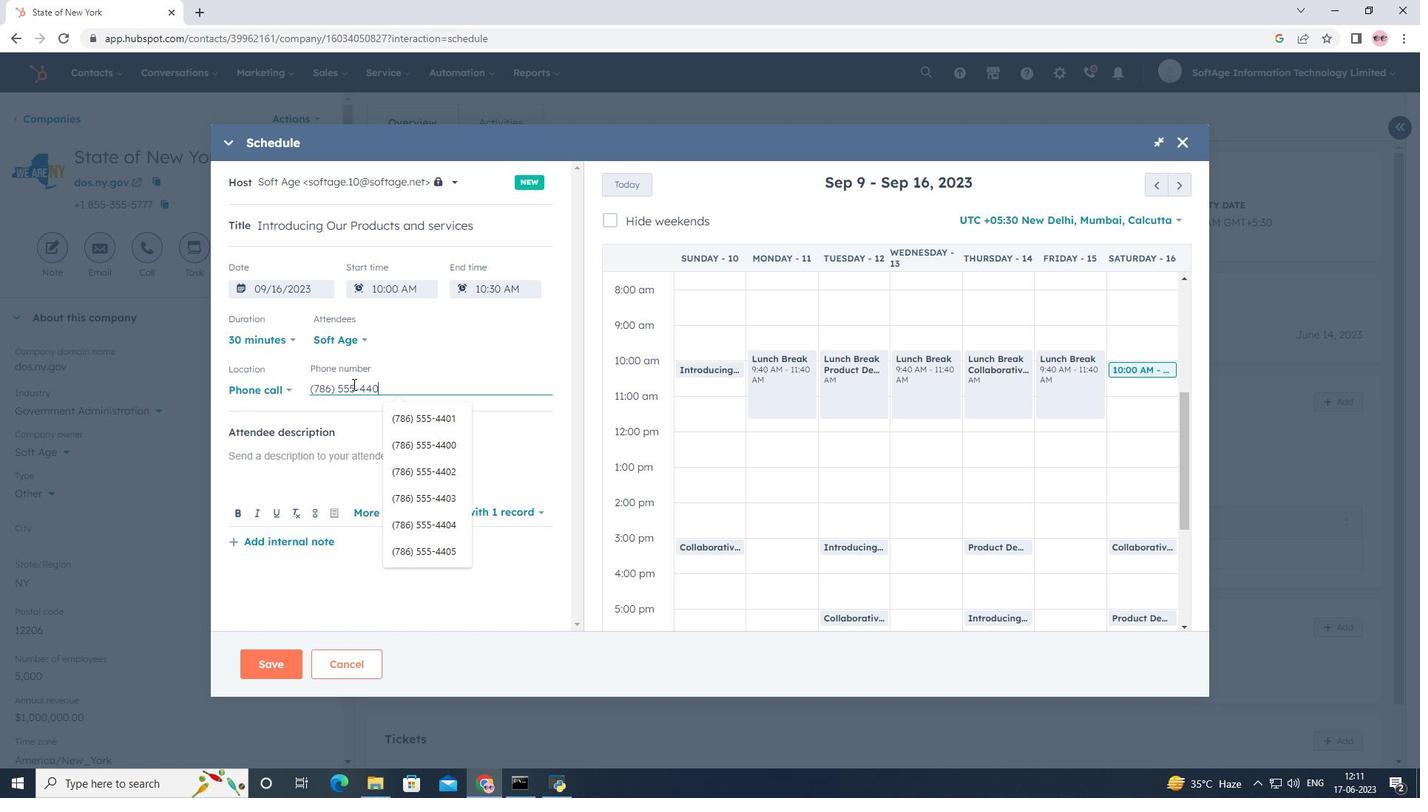 
Action: Mouse moved to (359, 464)
Screenshot: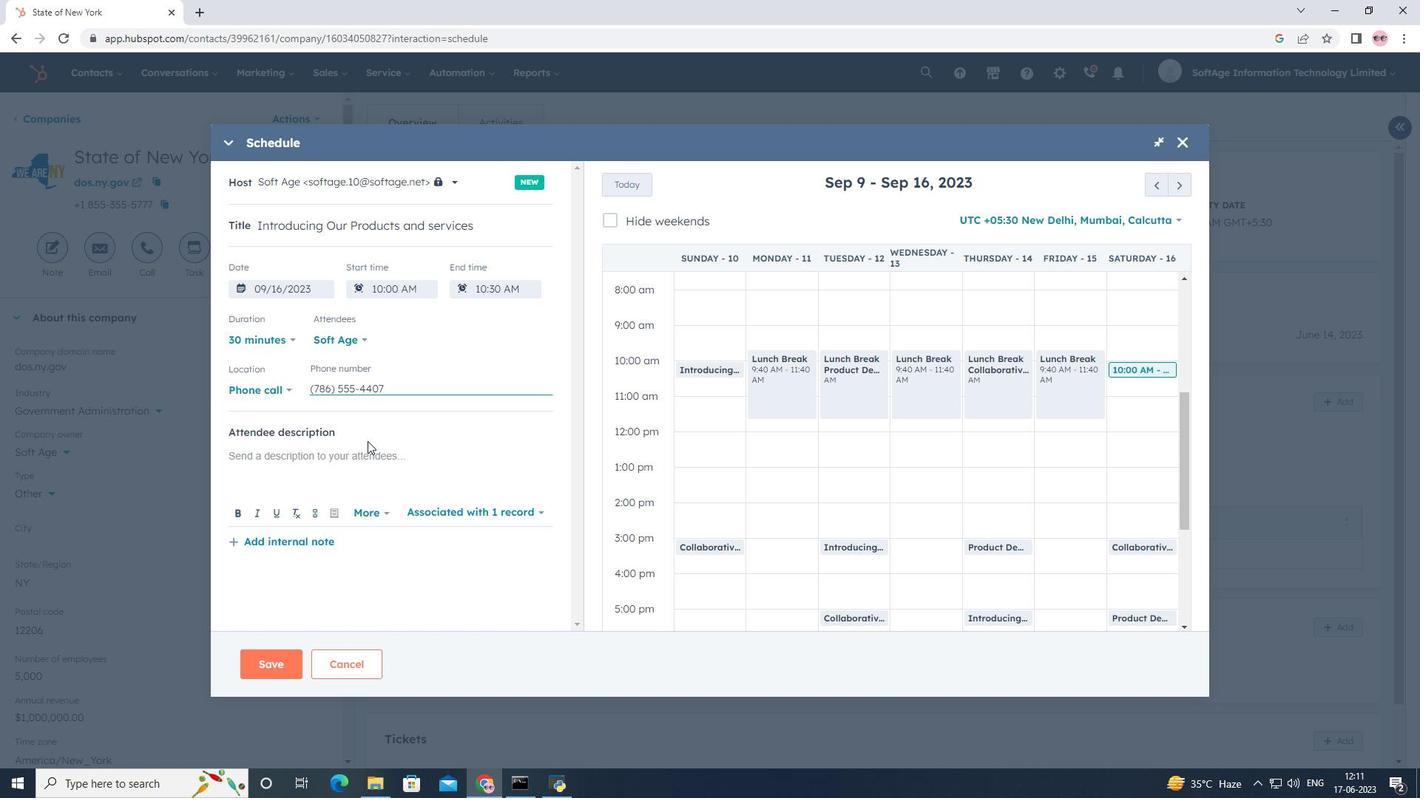 
Action: Mouse pressed left at (359, 464)
Screenshot: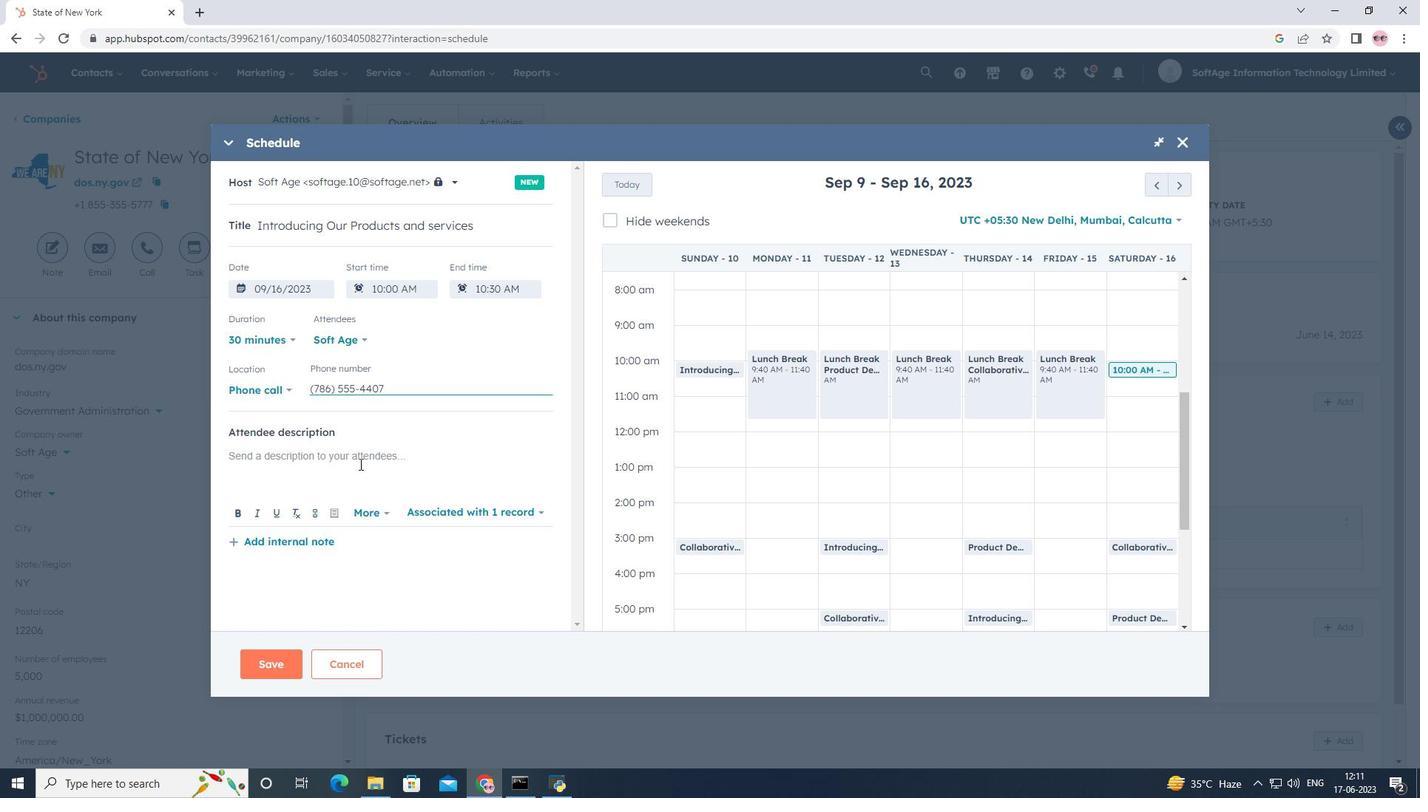 
Action: Key pressed <Key.shift>For<Key.space>further<Key.space>discussion<Key.space>on<Key.space>products,<Key.space>kindly<Key.space>join<Key.space>the<Key.space>meeting.
Screenshot: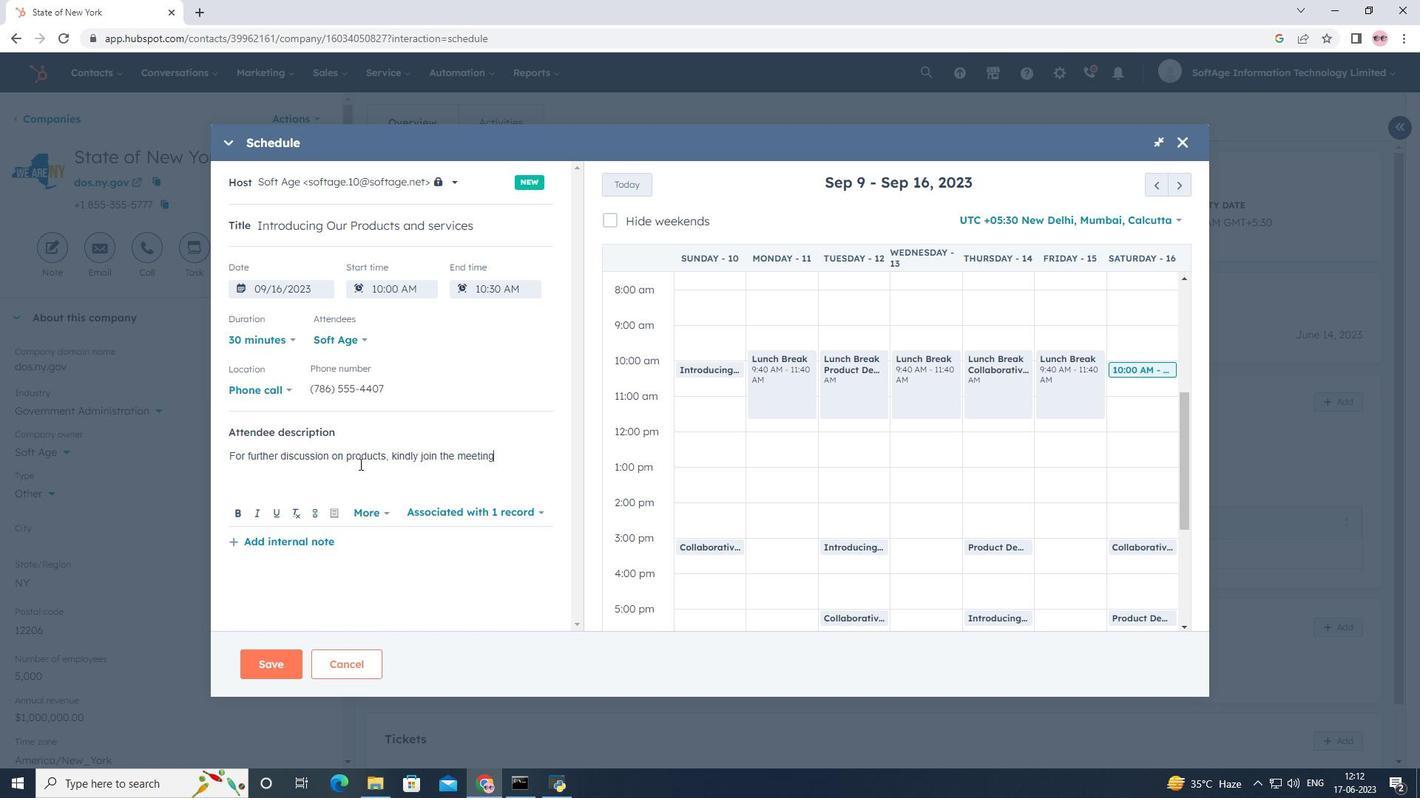 
Action: Mouse moved to (500, 504)
Screenshot: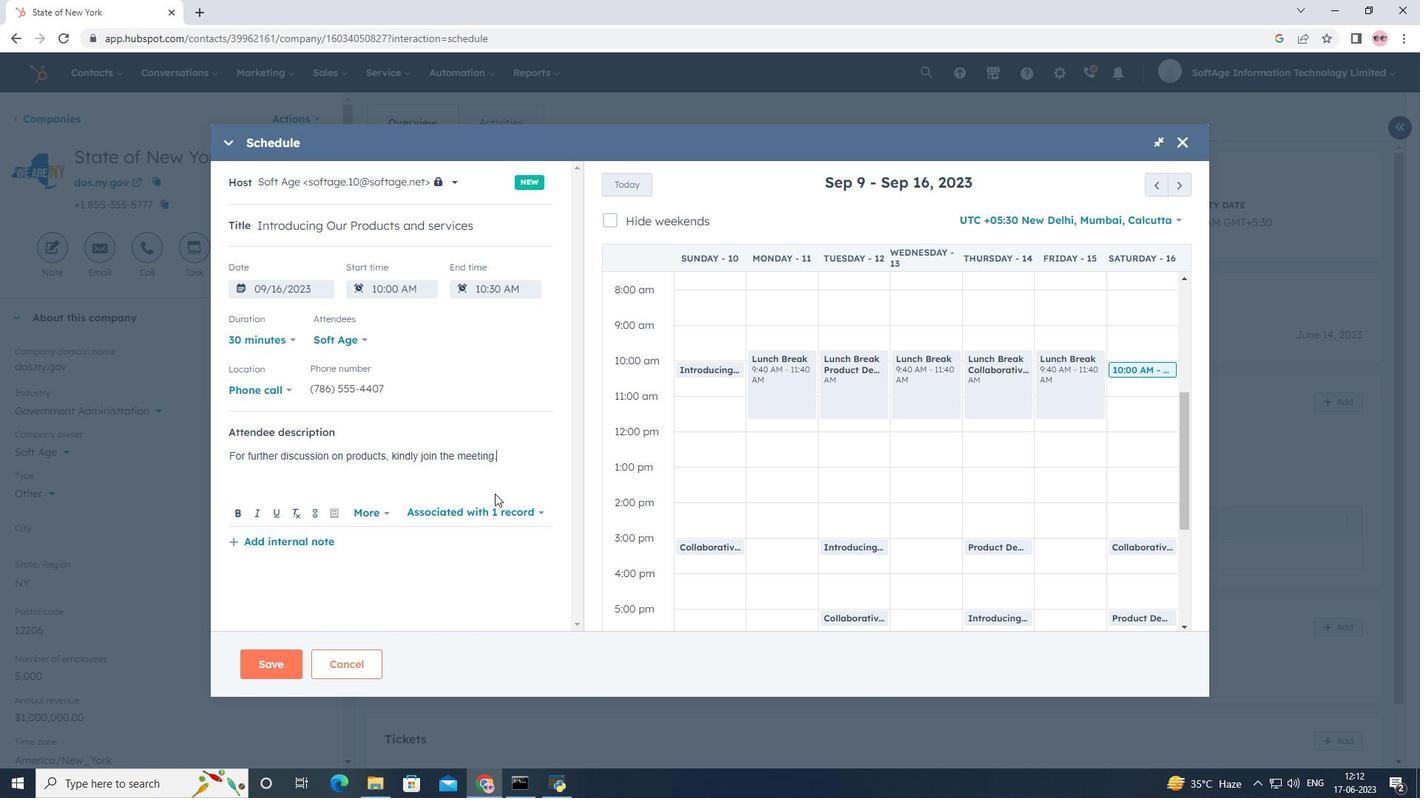 
Action: Mouse pressed left at (500, 504)
Screenshot: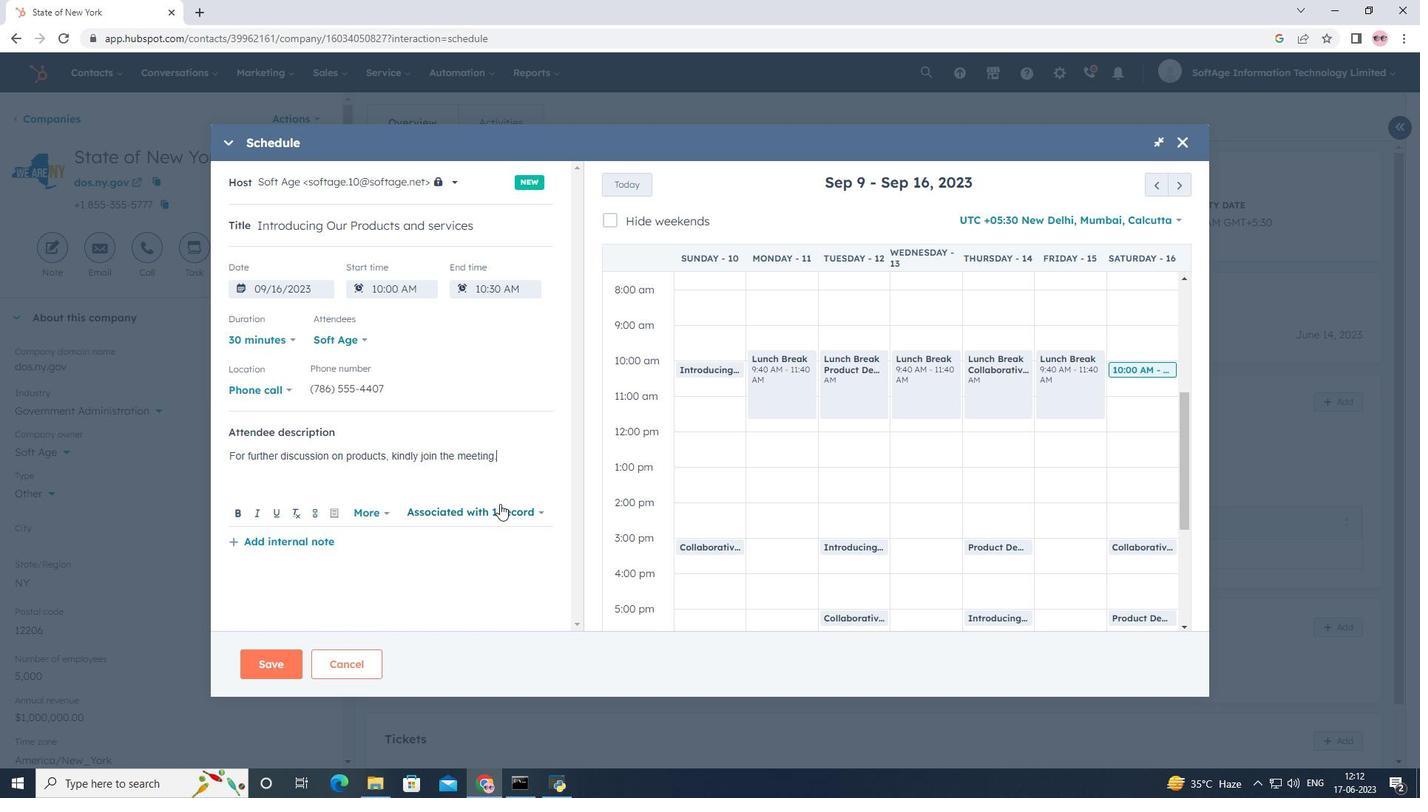 
Action: Mouse moved to (466, 400)
Screenshot: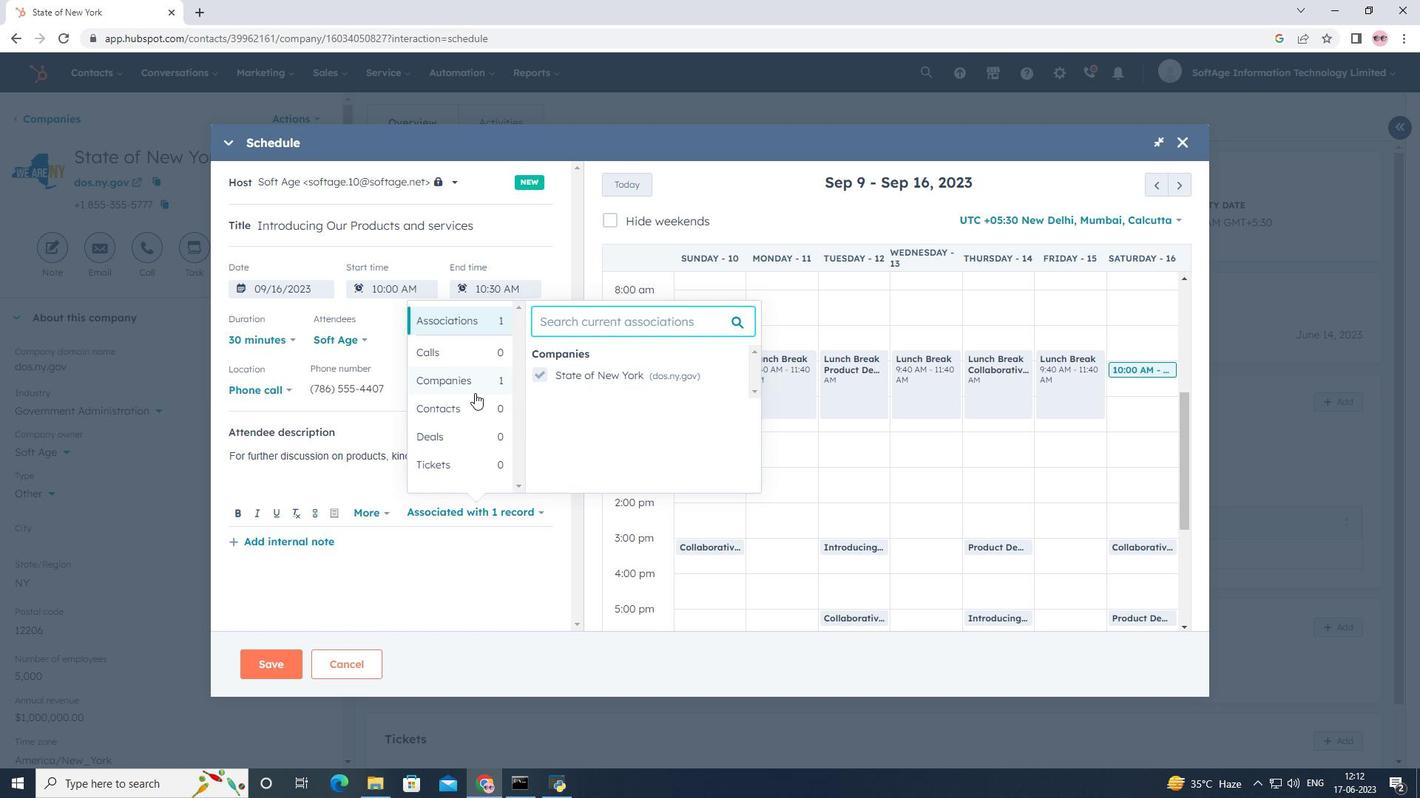 
Action: Mouse pressed left at (466, 400)
Screenshot: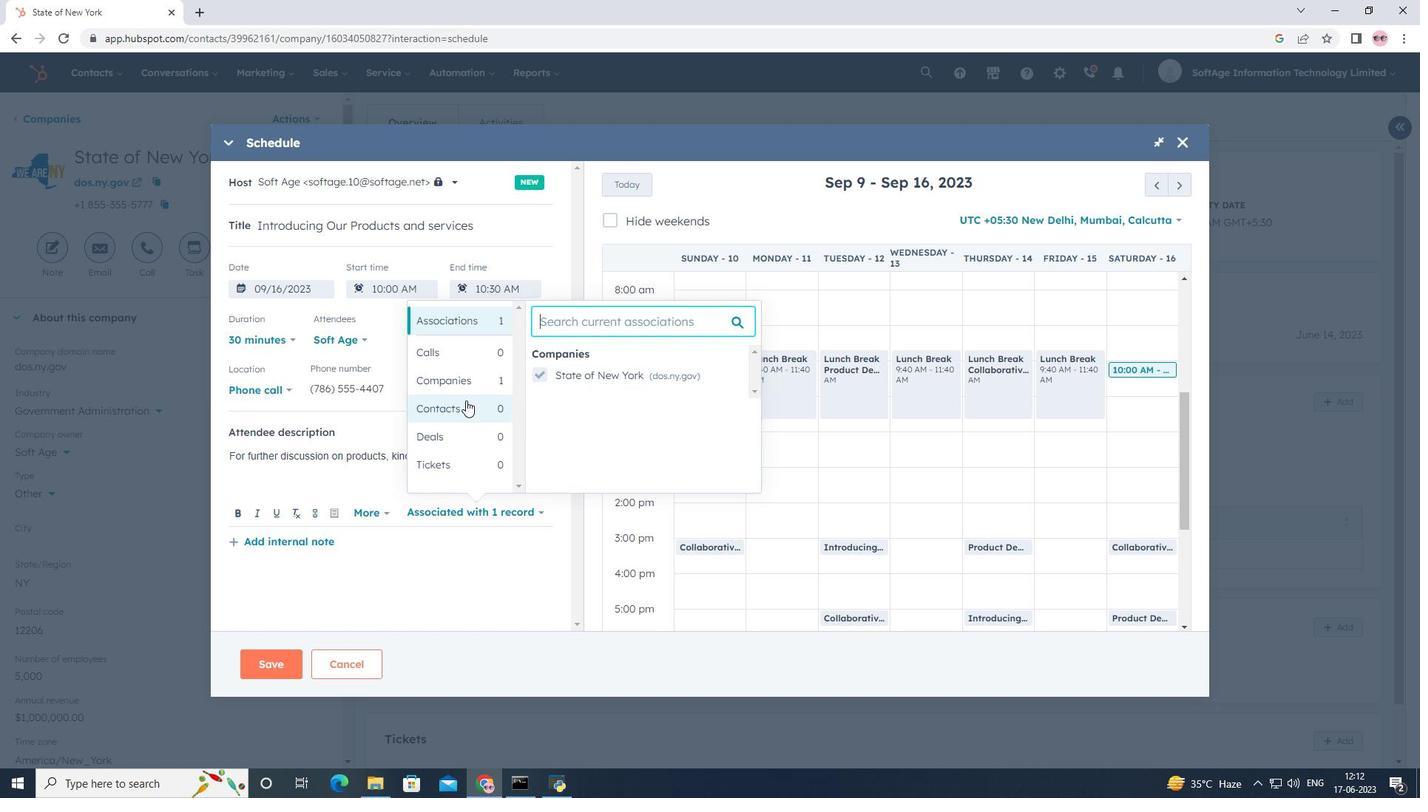 
Action: Mouse moved to (540, 358)
Screenshot: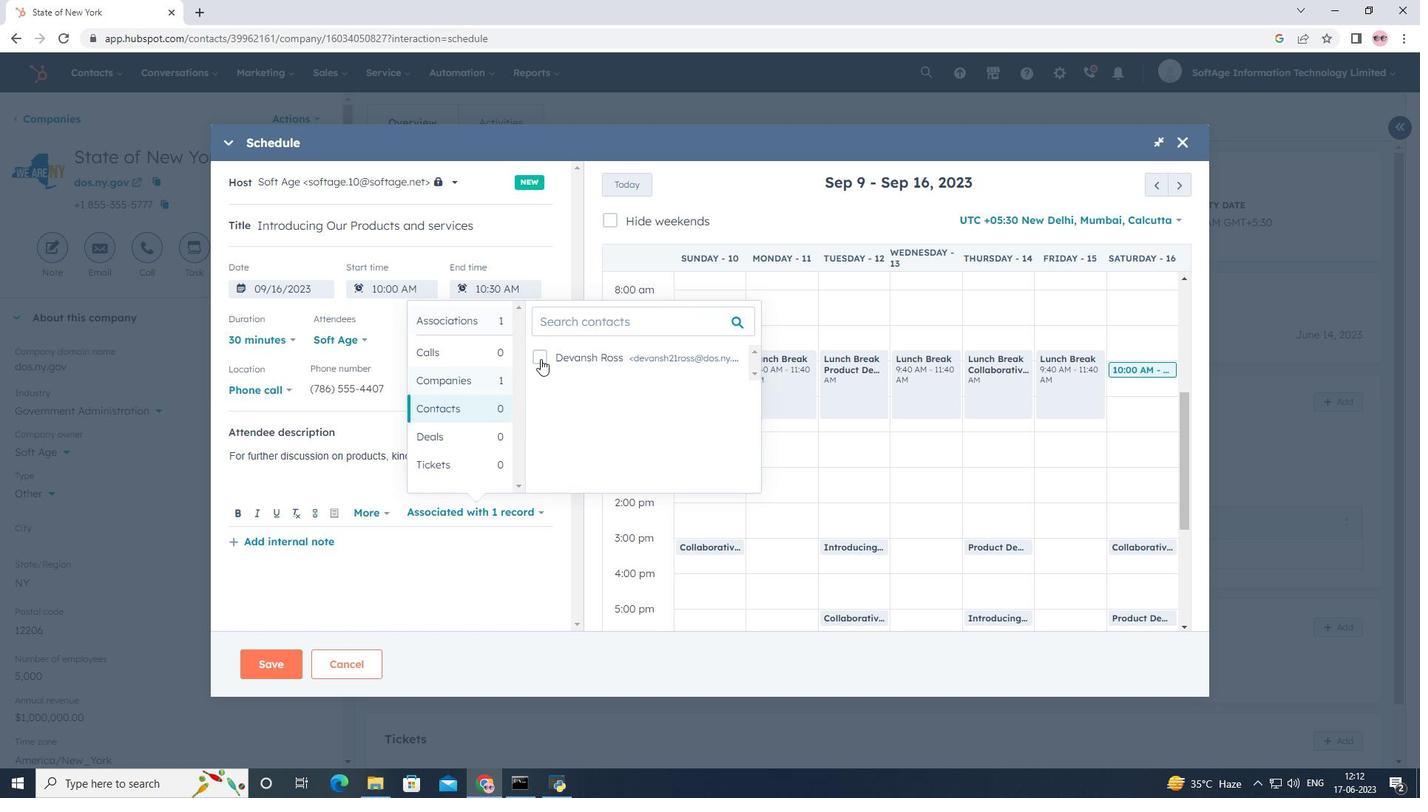 
Action: Mouse pressed left at (540, 358)
Screenshot: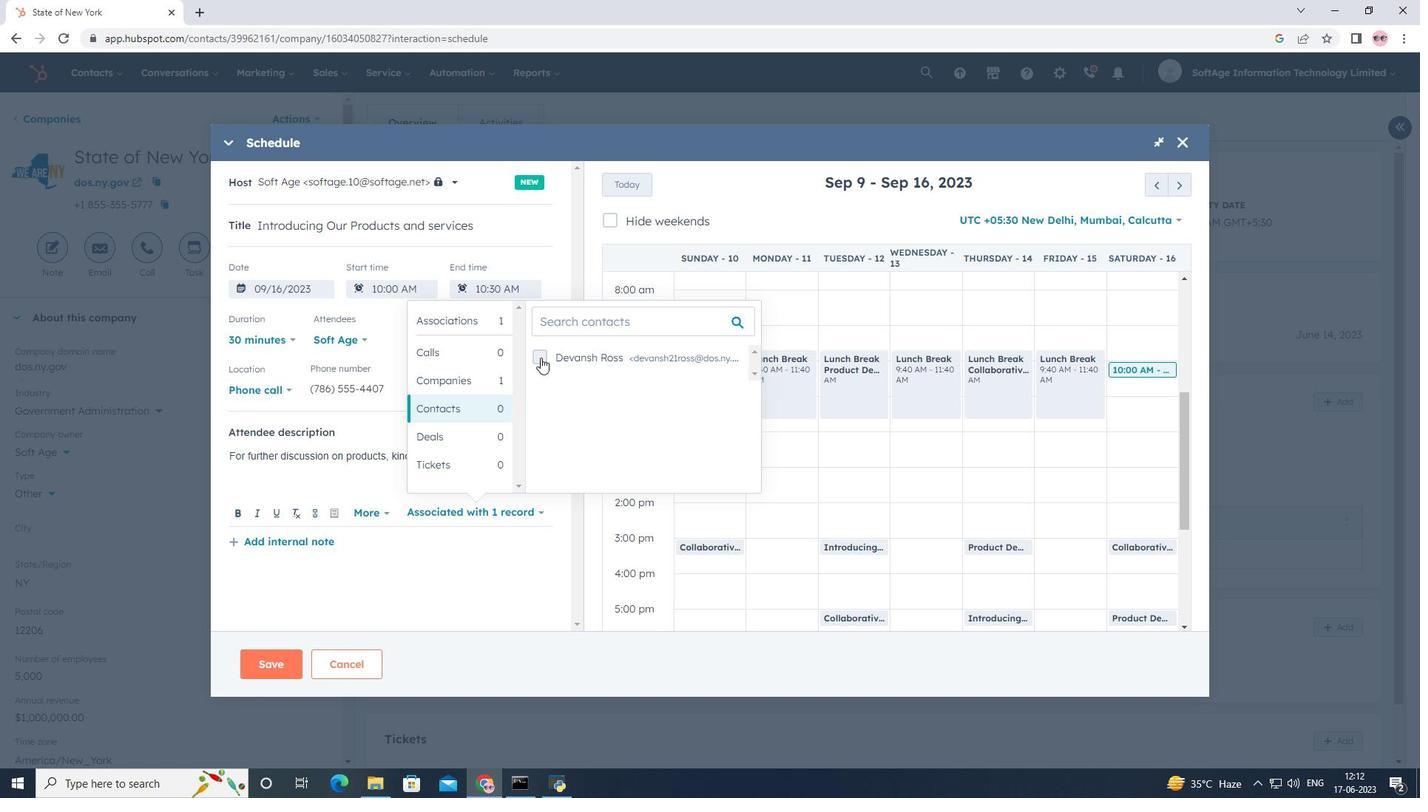 
Action: Mouse moved to (465, 559)
Screenshot: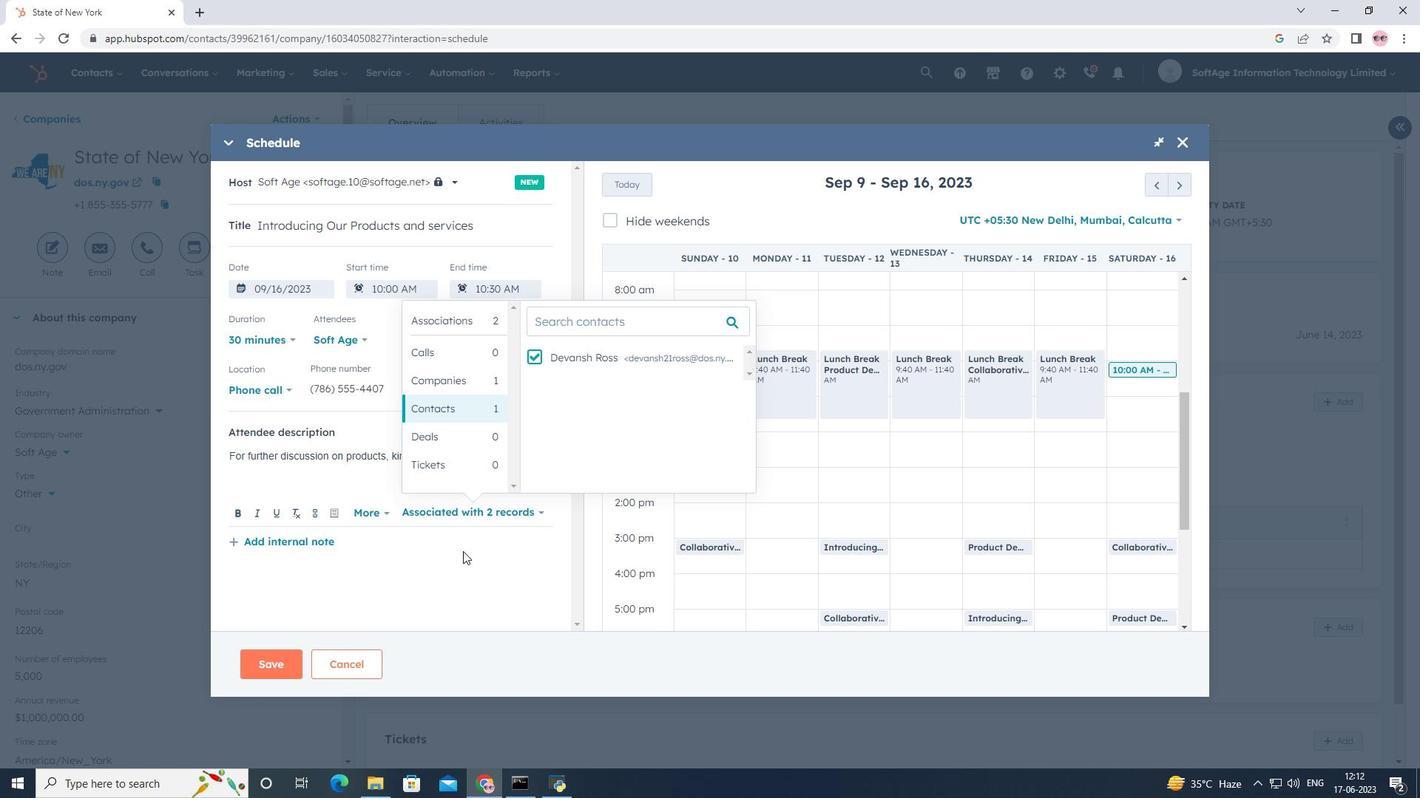 
Action: Mouse pressed left at (465, 559)
Screenshot: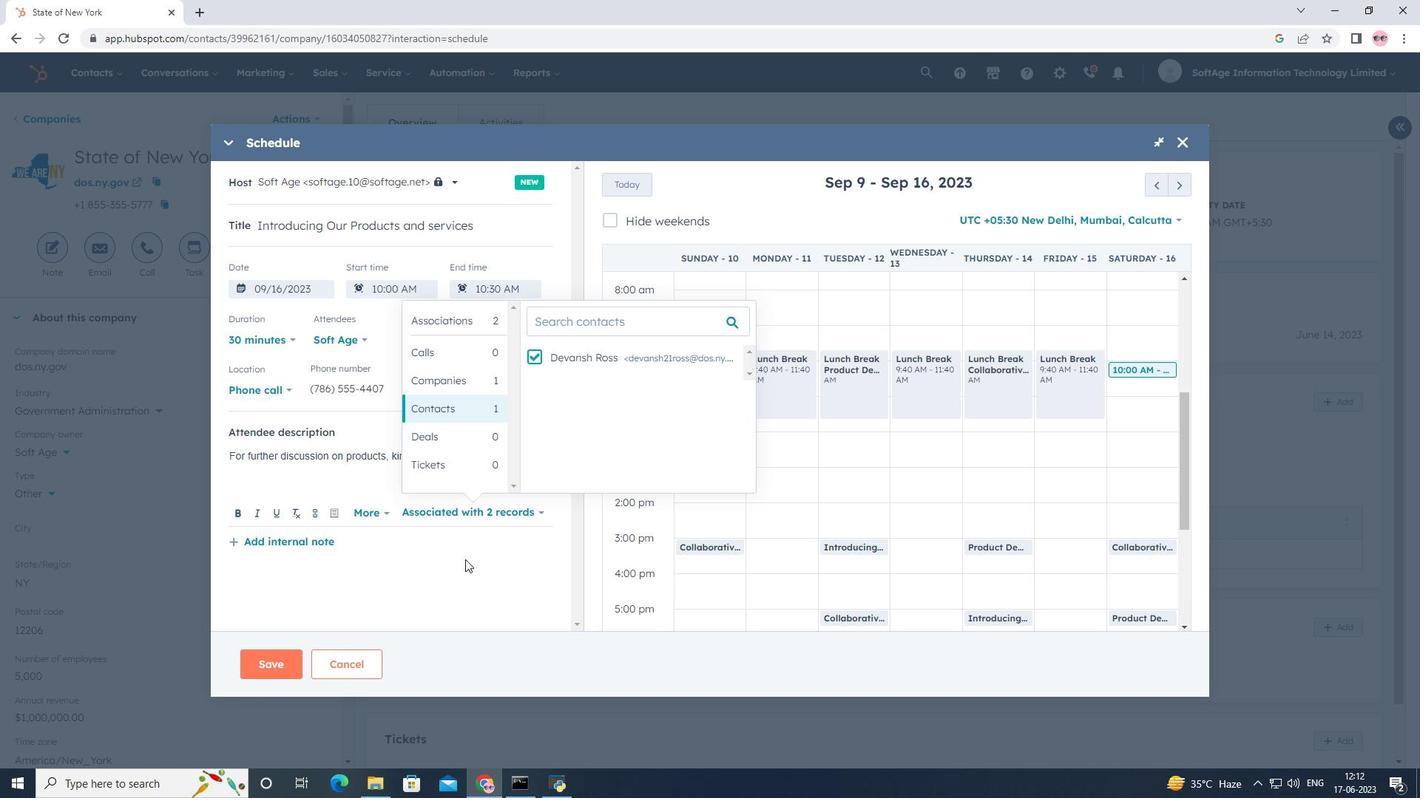 
Action: Mouse moved to (274, 663)
Screenshot: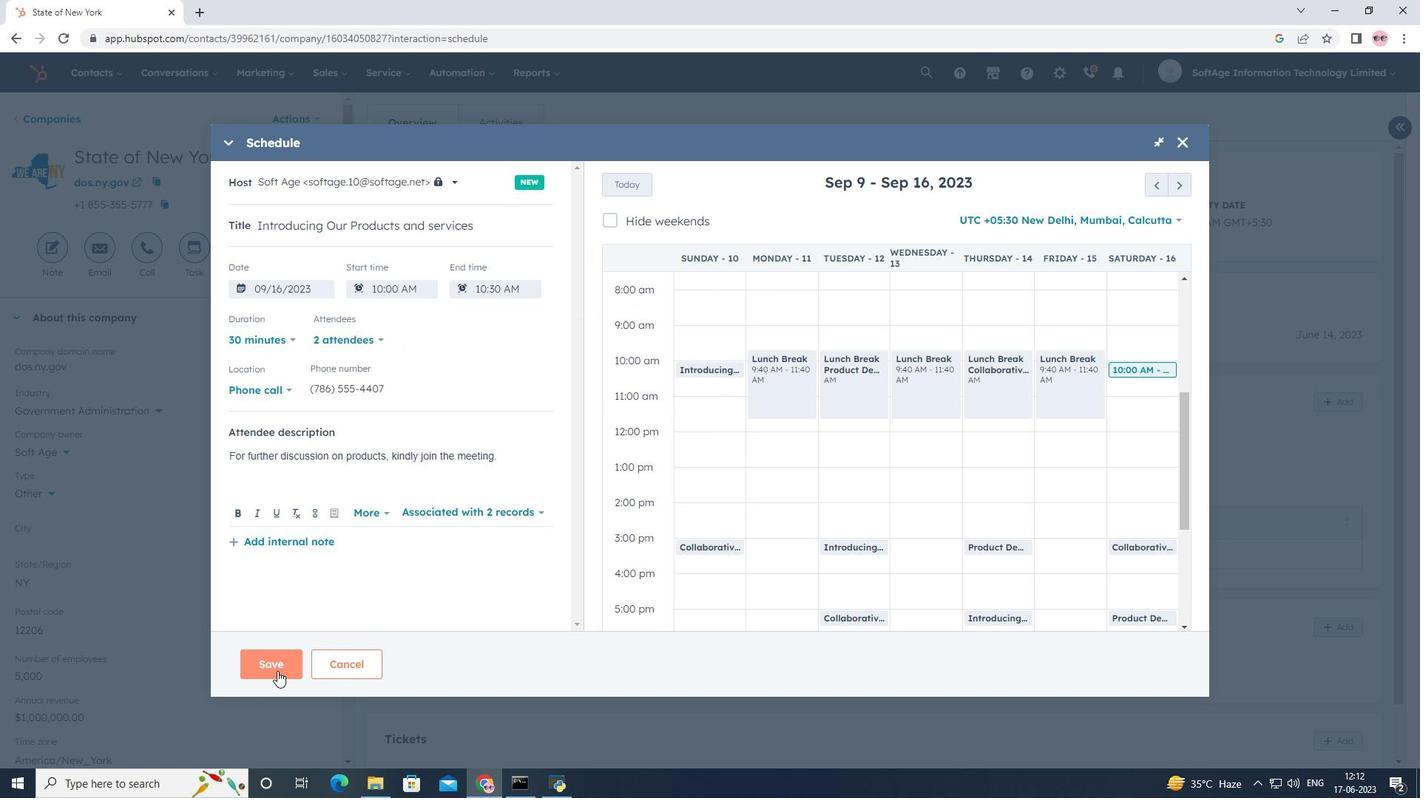 
Action: Mouse pressed left at (274, 663)
Screenshot: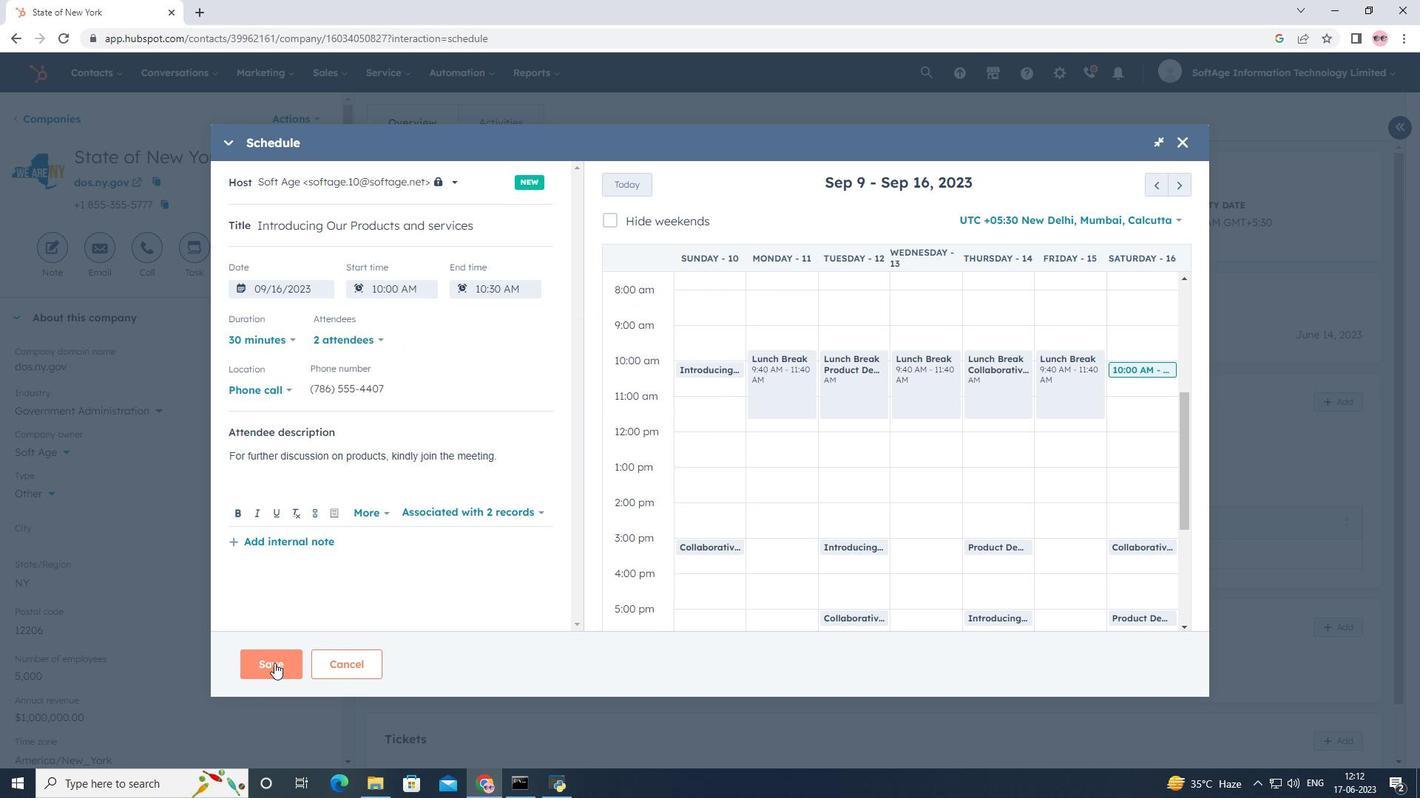 
